Task: Search one way flight ticket for 4 adults, 1 infant in seat and 1 infant on lap in premium economy from Redding: Redding Municipal Airport to Sheridan: Sheridan County Airport on 8-6-2023. Choice of flights is JetBlue. Number of bags: 2 carry on bags and 1 checked bag. Price is upto 88000. Outbound departure time preference is 13:15.
Action: Mouse moved to (251, 326)
Screenshot: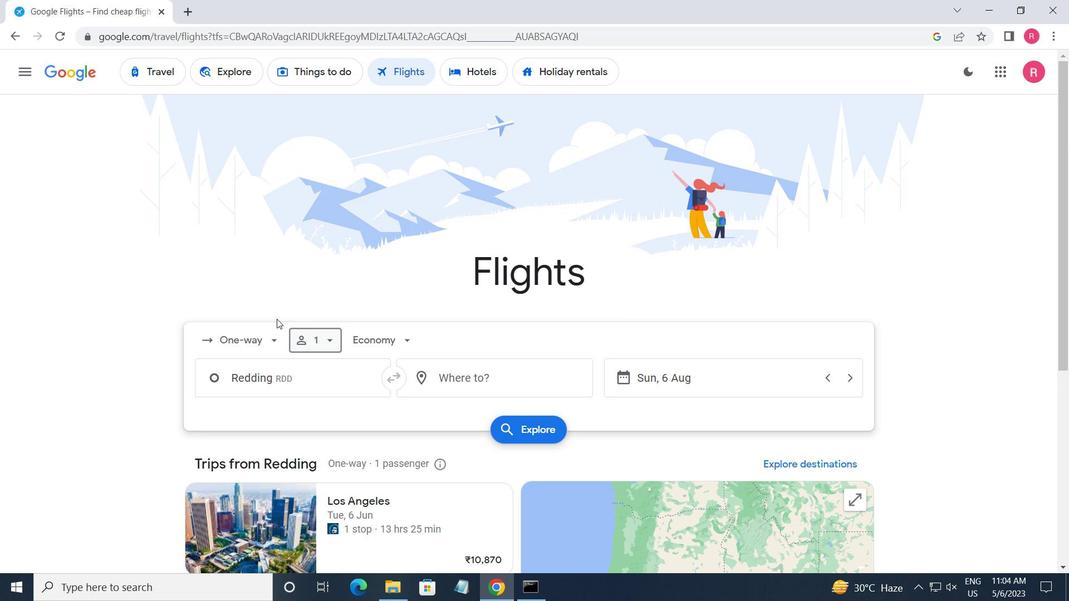 
Action: Mouse pressed left at (251, 326)
Screenshot: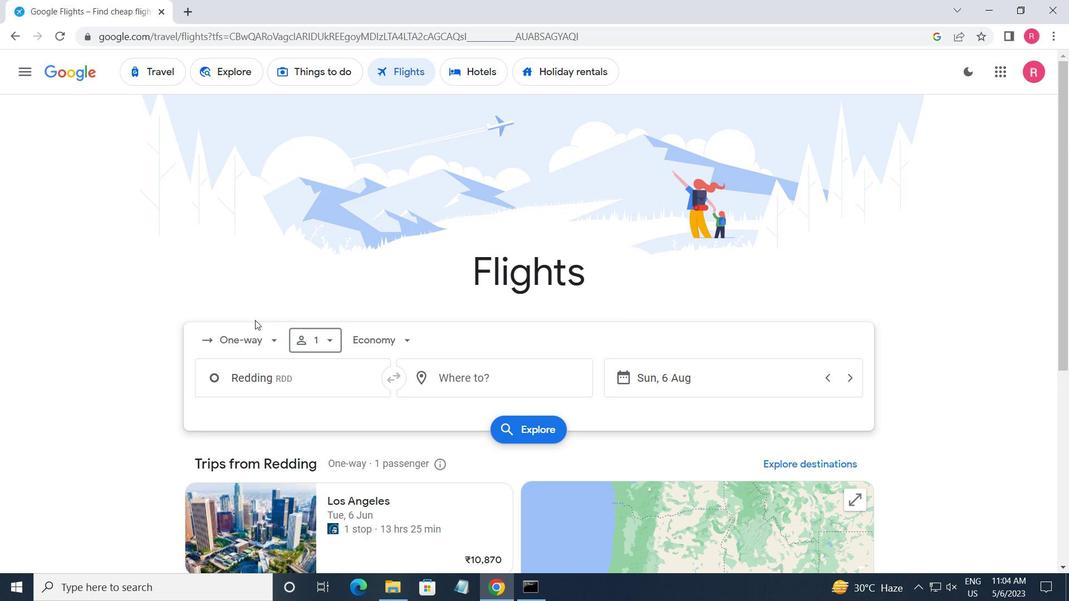 
Action: Mouse moved to (260, 412)
Screenshot: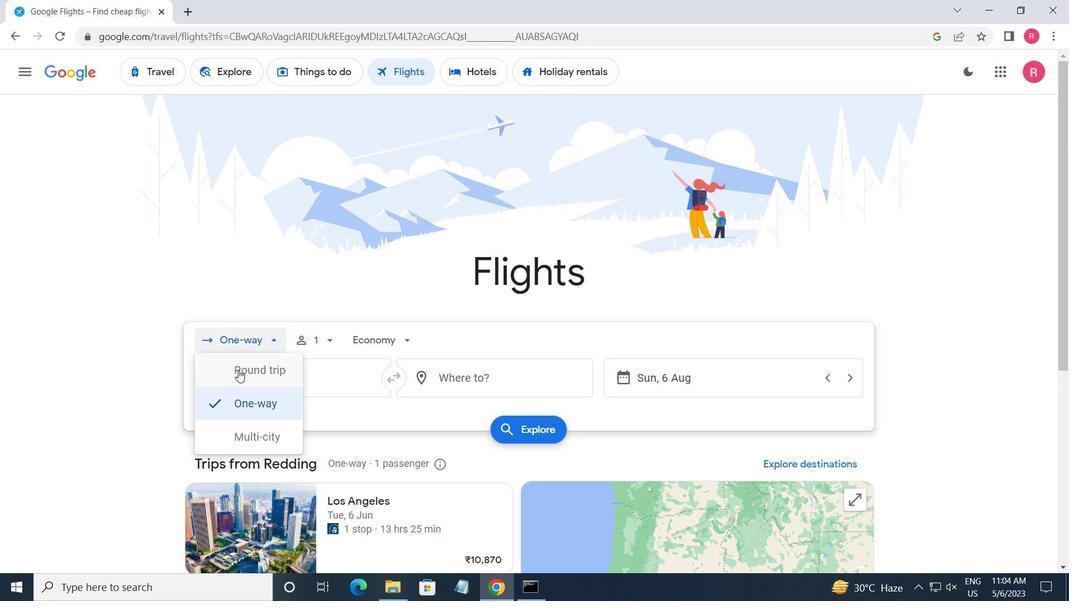 
Action: Mouse pressed left at (260, 412)
Screenshot: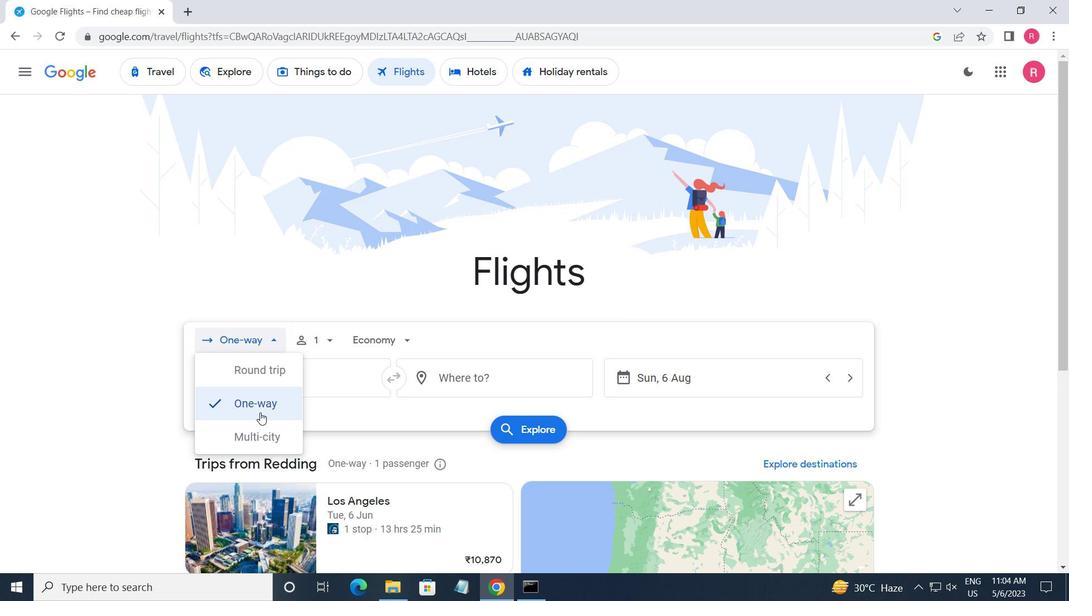 
Action: Mouse moved to (315, 347)
Screenshot: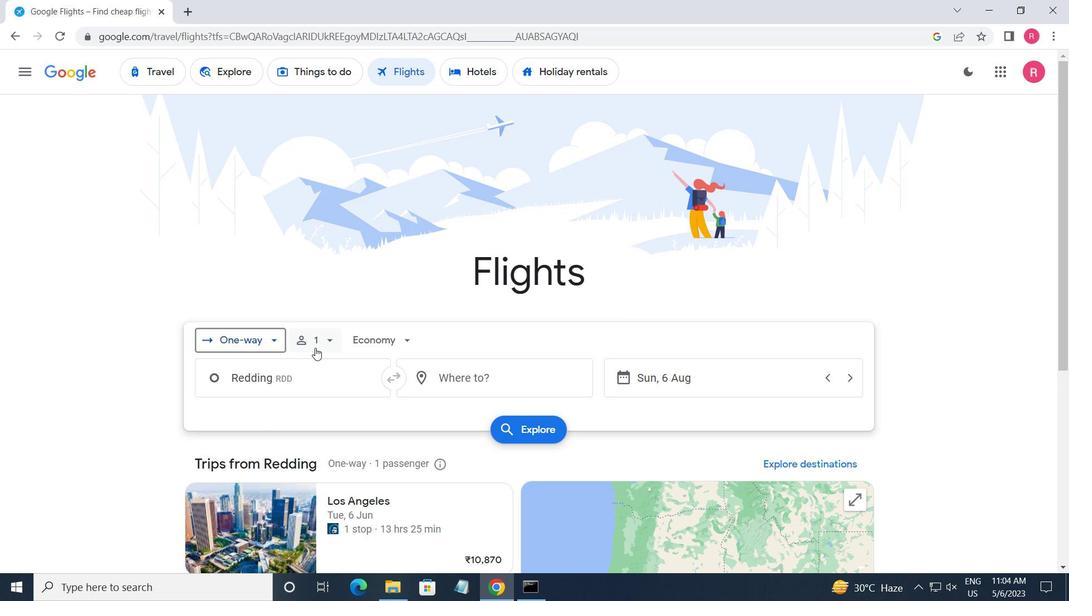 
Action: Mouse pressed left at (315, 347)
Screenshot: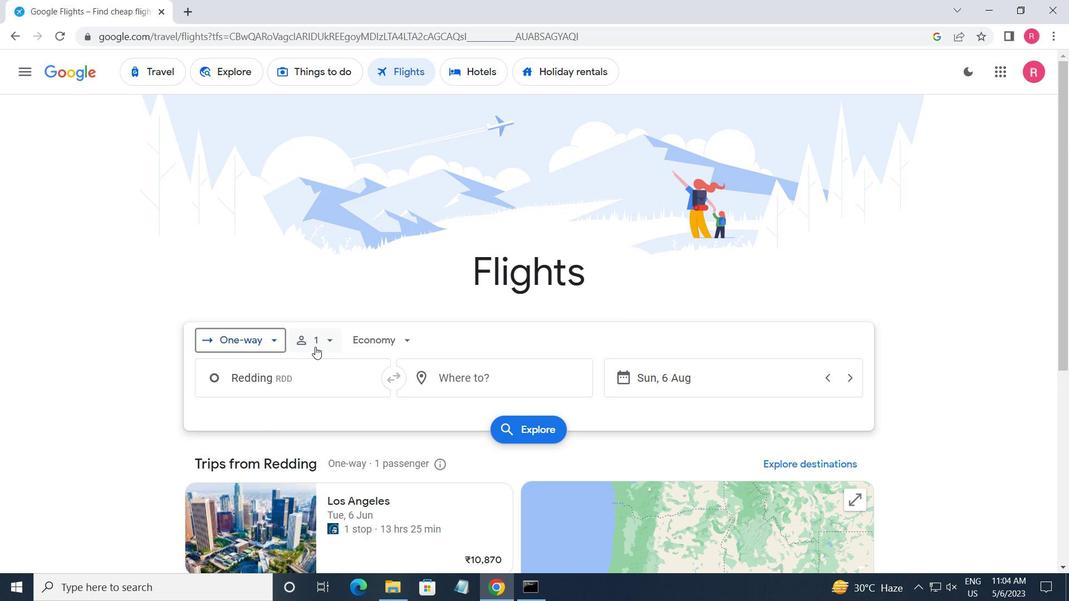 
Action: Mouse moved to (433, 385)
Screenshot: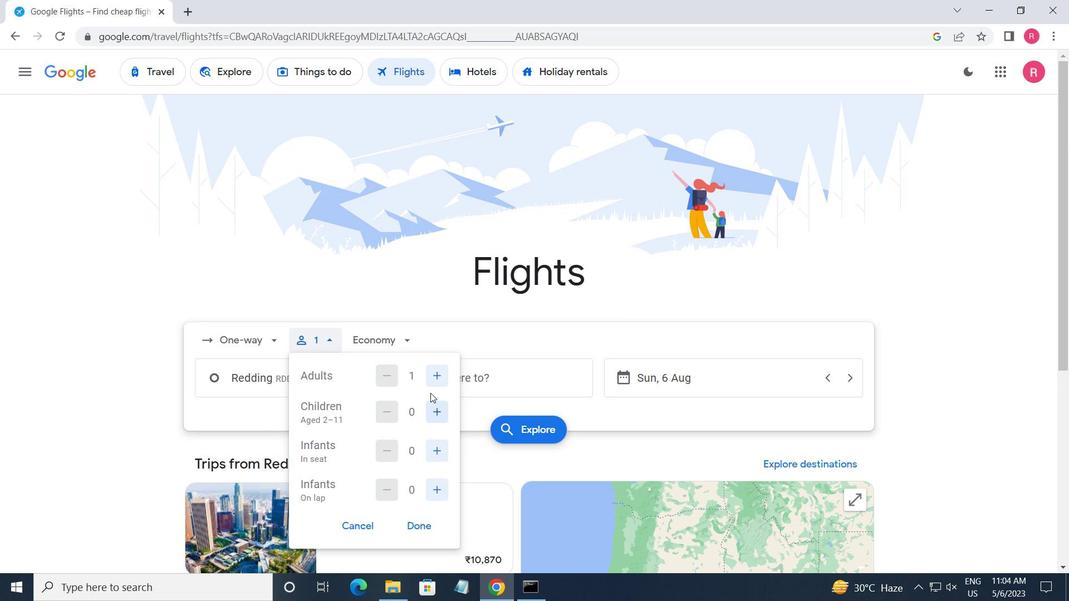 
Action: Mouse pressed left at (433, 385)
Screenshot: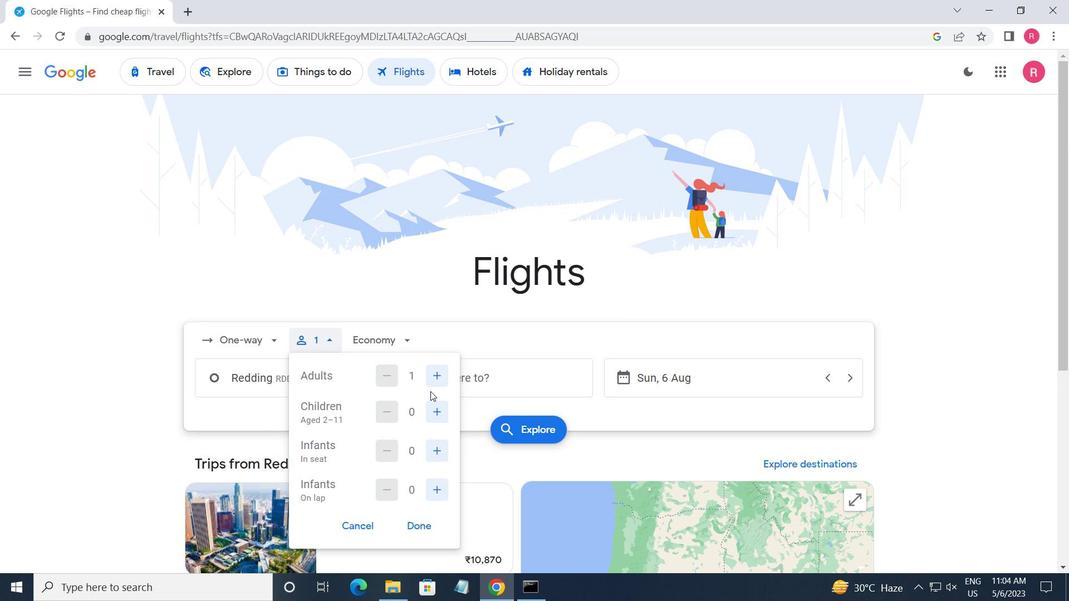
Action: Mouse pressed left at (433, 385)
Screenshot: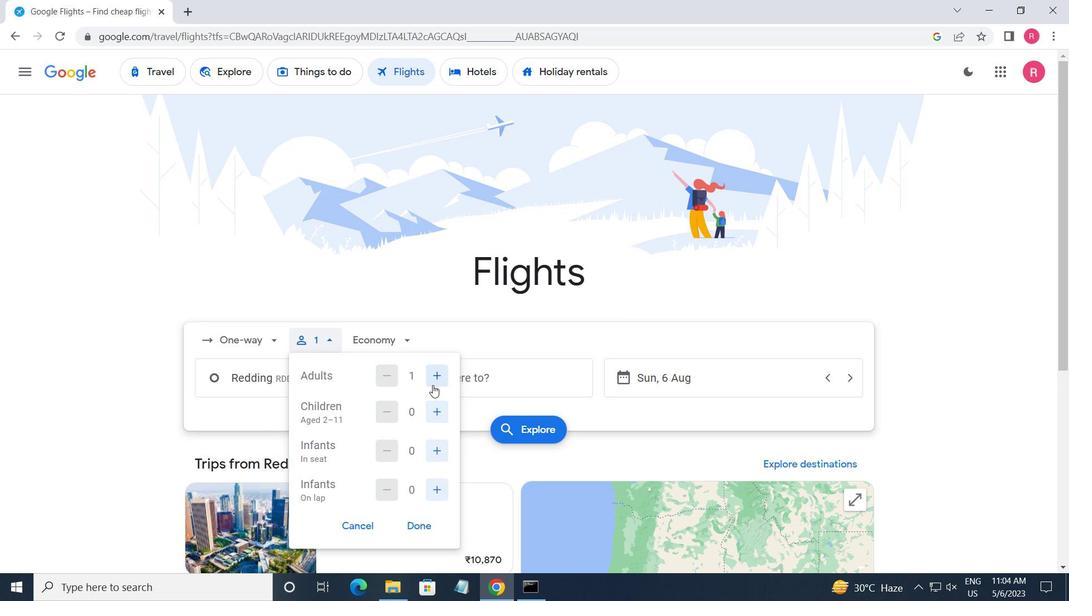 
Action: Mouse pressed left at (433, 385)
Screenshot: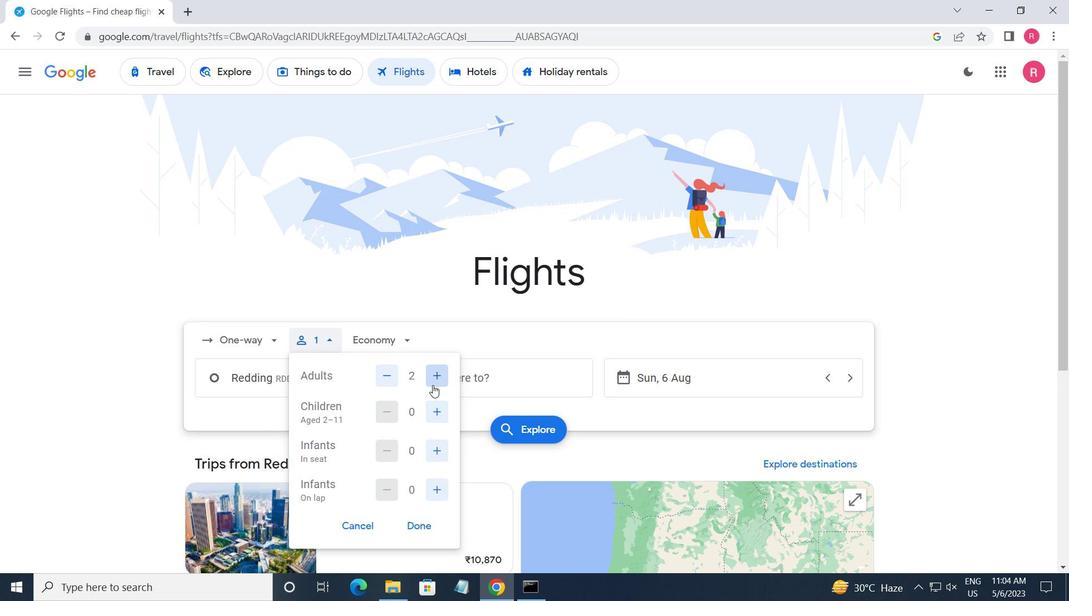 
Action: Mouse moved to (435, 406)
Screenshot: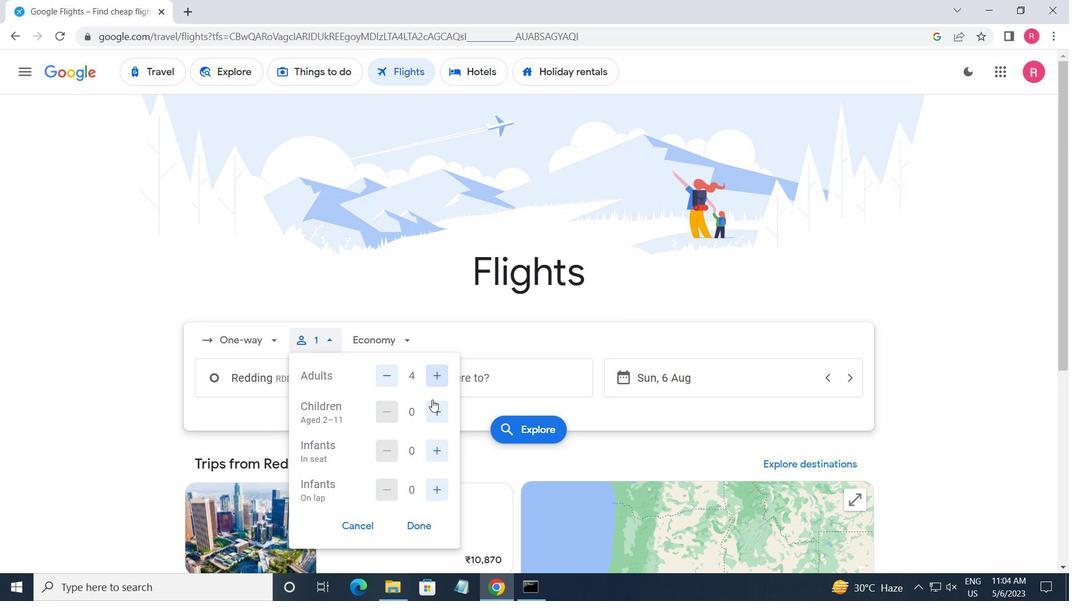 
Action: Mouse pressed left at (435, 406)
Screenshot: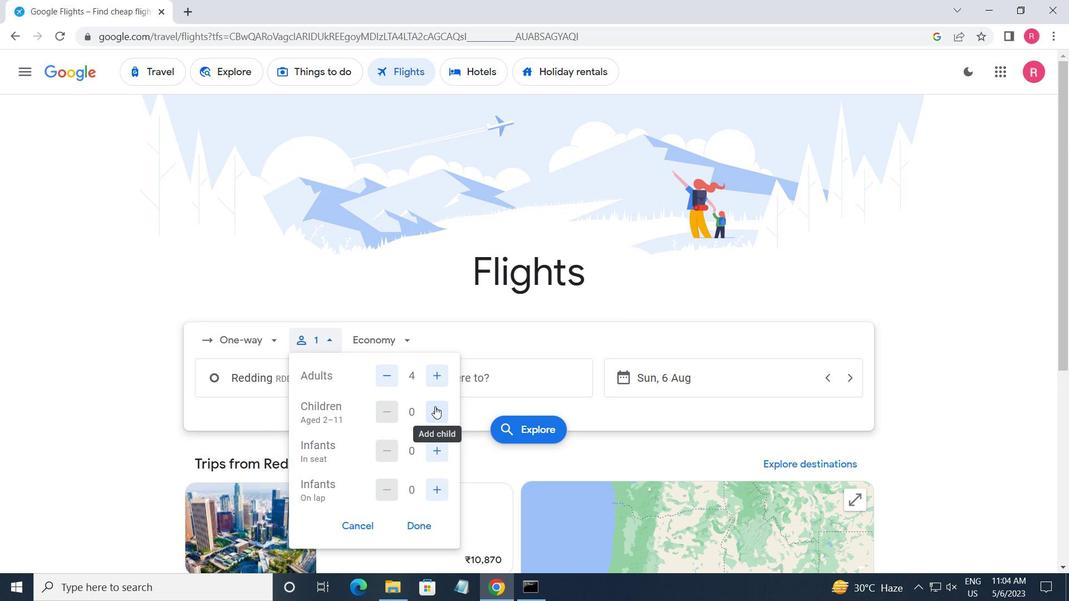 
Action: Mouse moved to (442, 446)
Screenshot: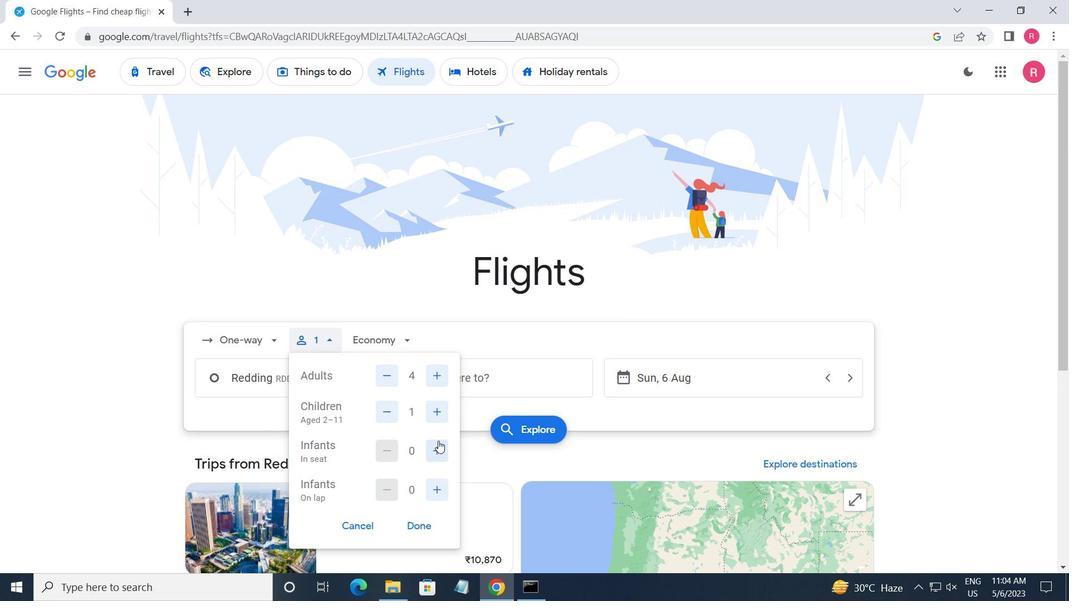 
Action: Mouse pressed left at (442, 446)
Screenshot: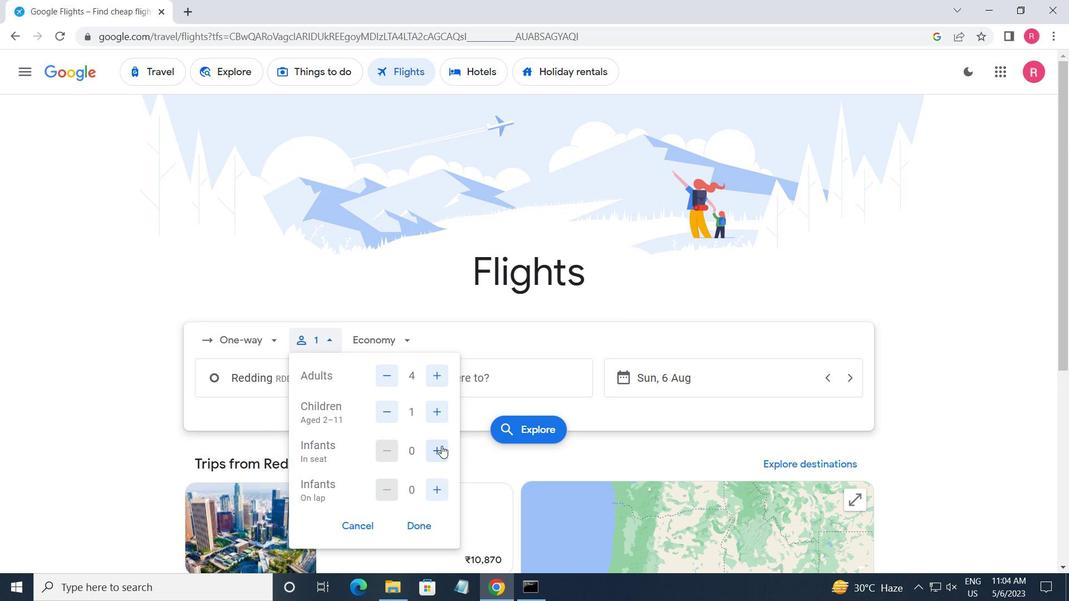 
Action: Mouse moved to (419, 525)
Screenshot: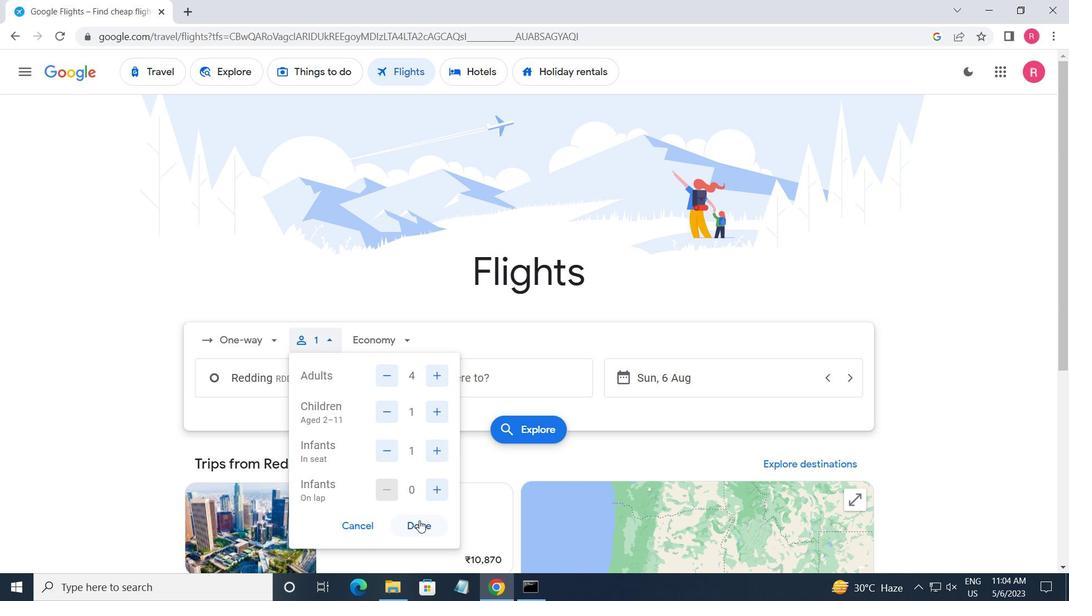 
Action: Mouse pressed left at (419, 525)
Screenshot: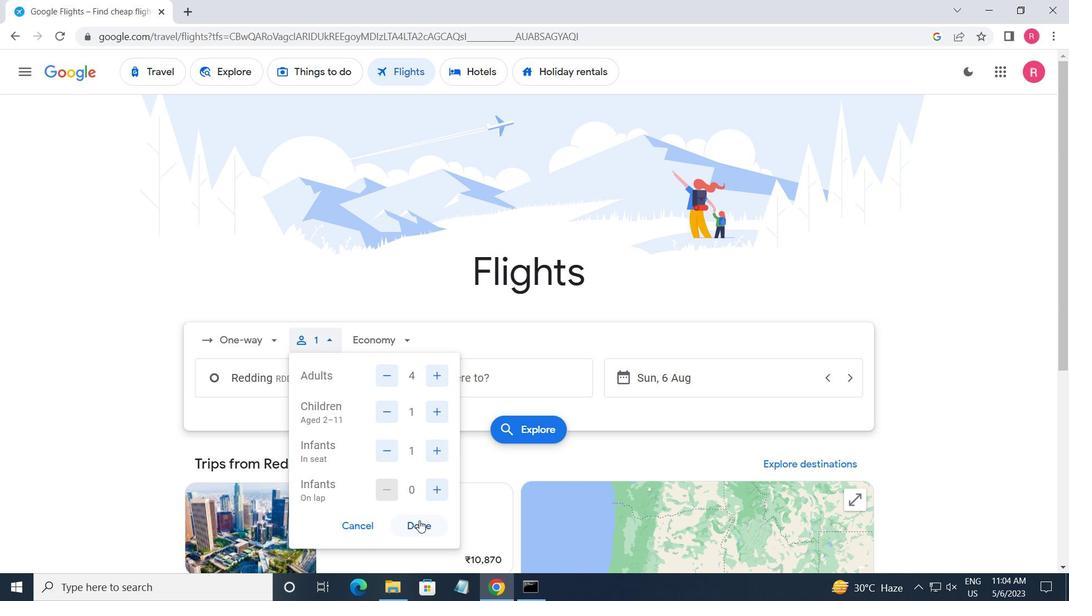 
Action: Mouse moved to (368, 336)
Screenshot: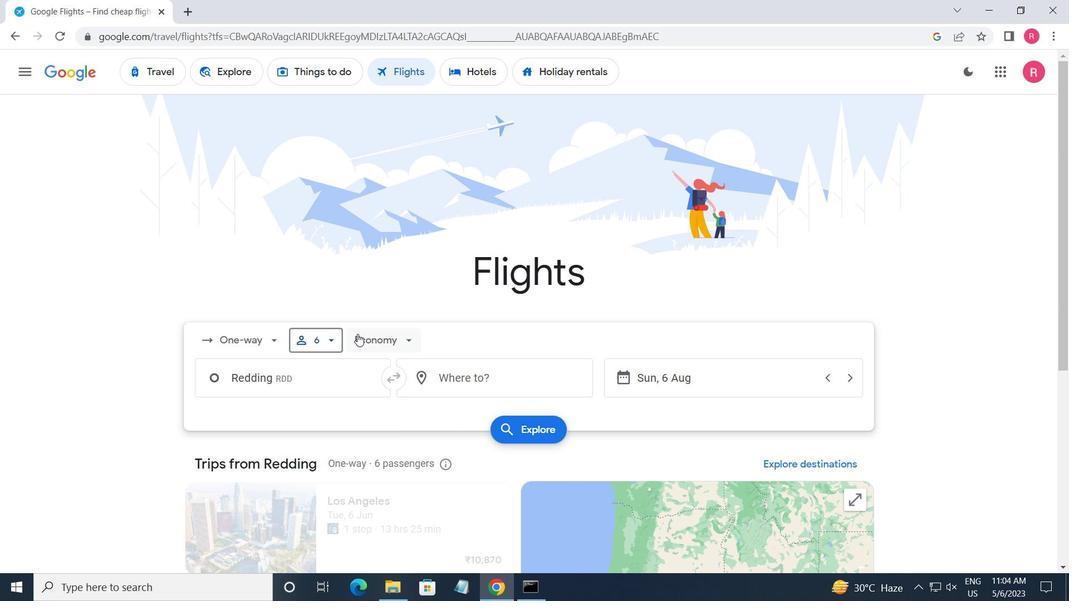 
Action: Mouse pressed left at (368, 336)
Screenshot: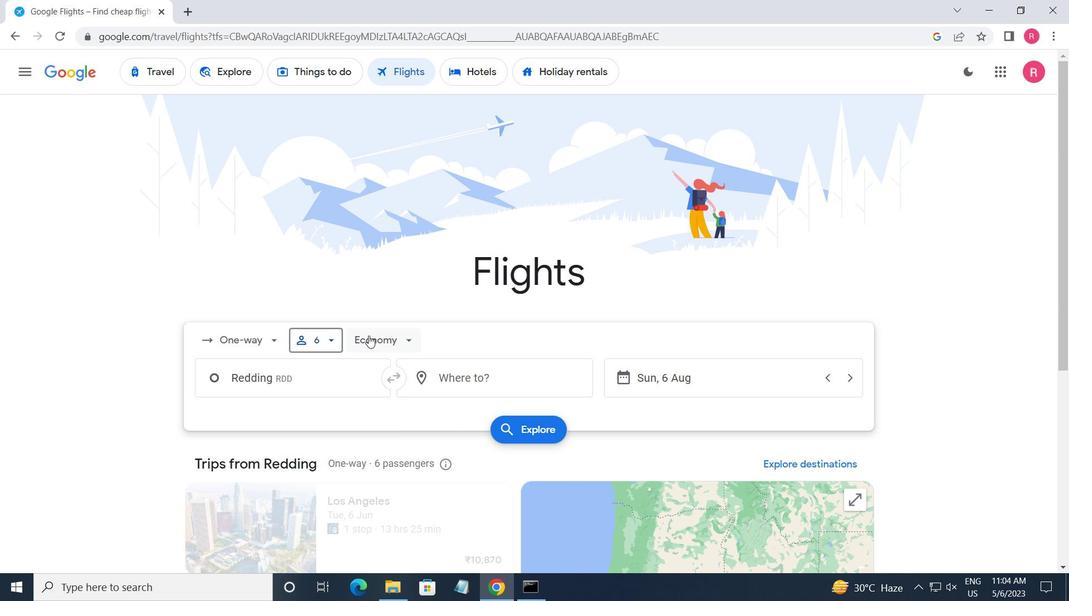 
Action: Mouse moved to (402, 396)
Screenshot: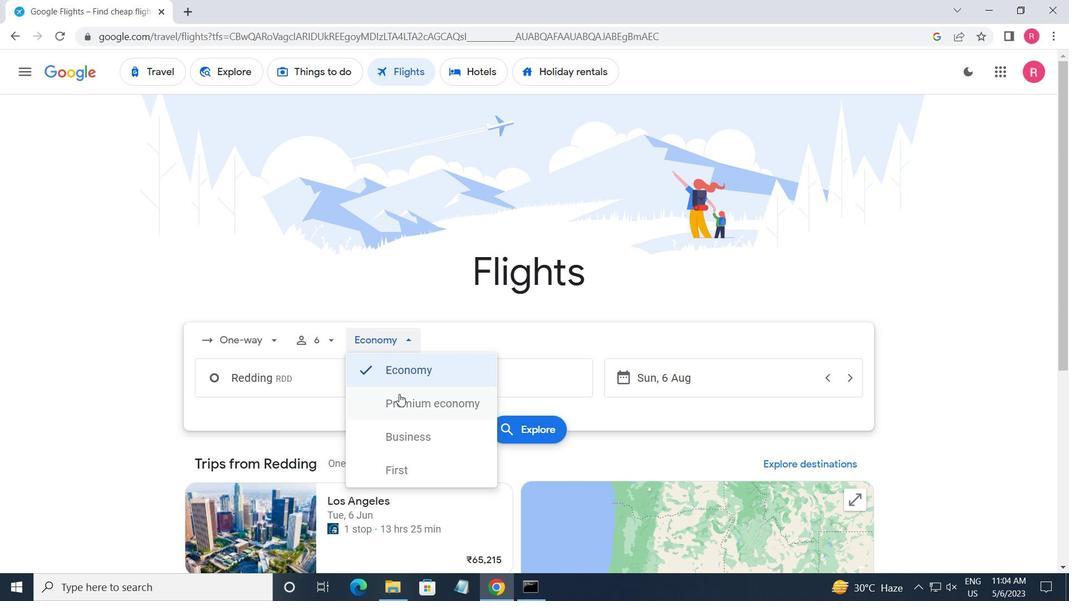 
Action: Mouse pressed left at (402, 396)
Screenshot: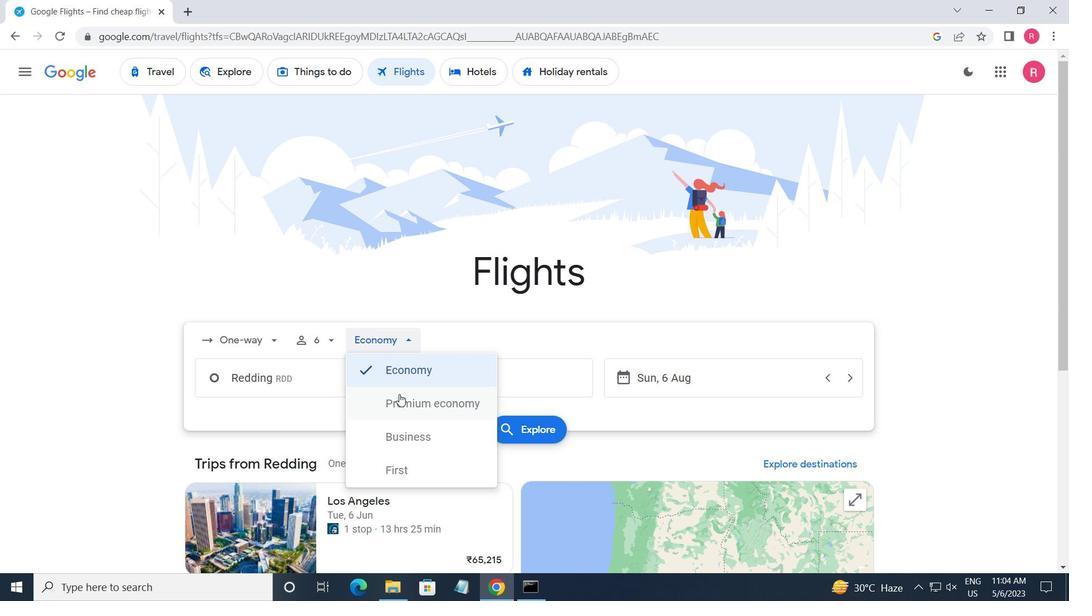 
Action: Mouse moved to (335, 392)
Screenshot: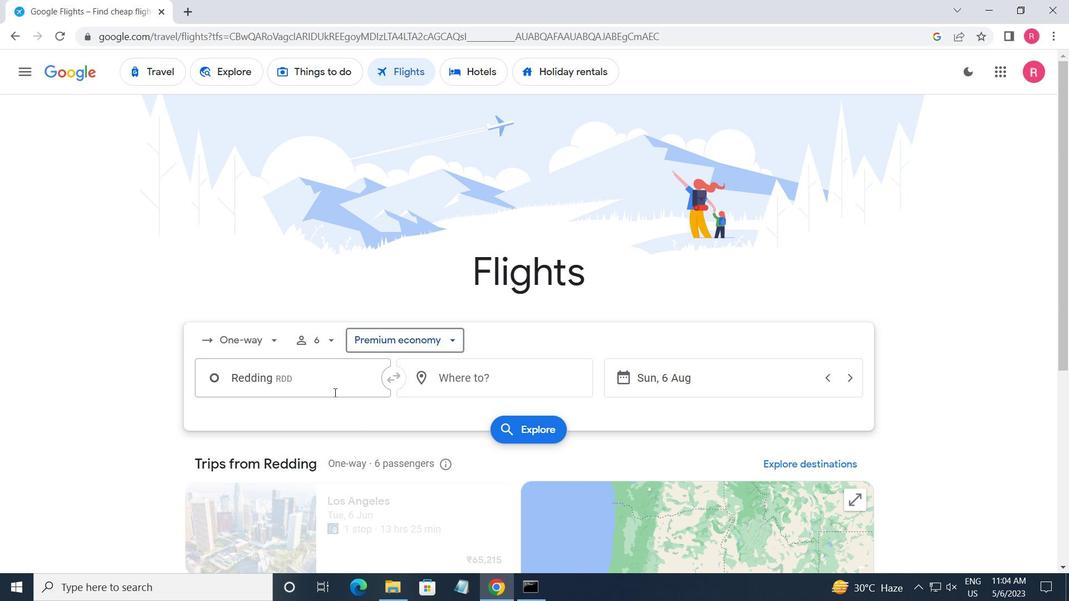 
Action: Mouse pressed left at (335, 392)
Screenshot: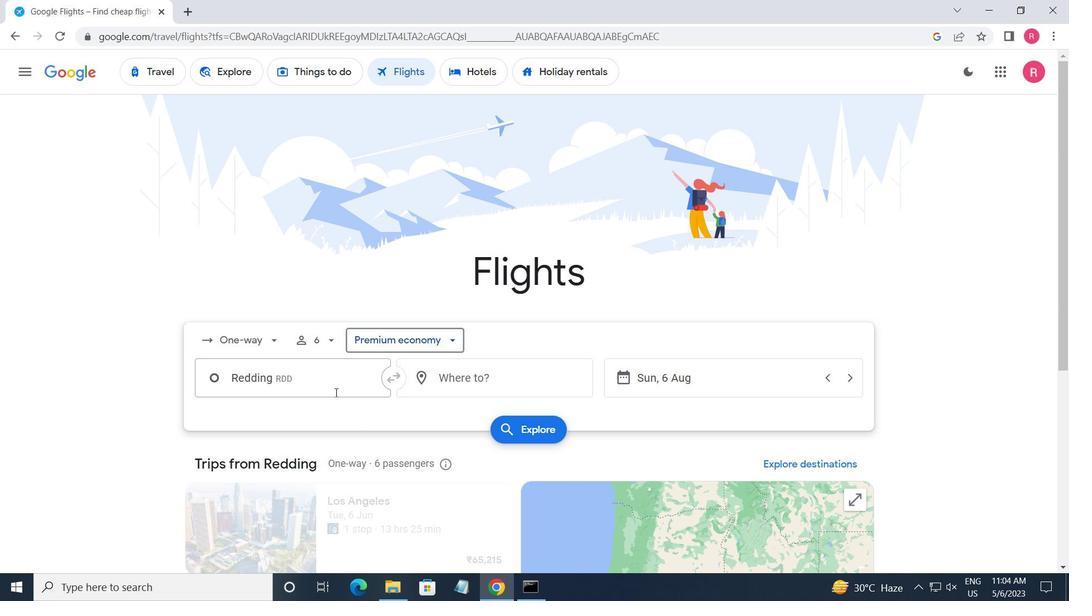 
Action: Key pressed <Key.shift>REDDING
Screenshot: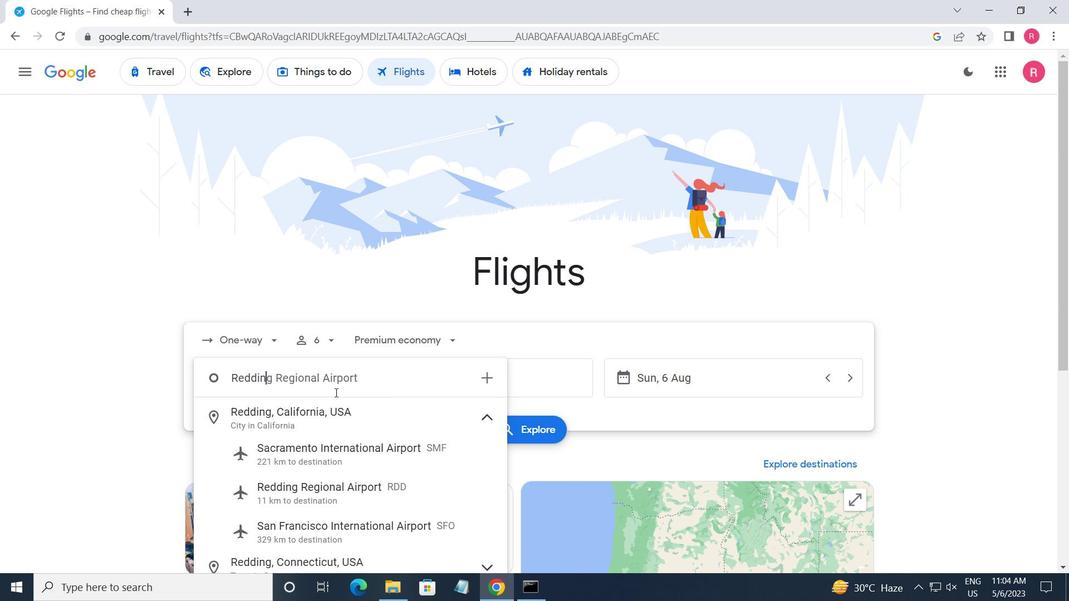 
Action: Mouse moved to (344, 507)
Screenshot: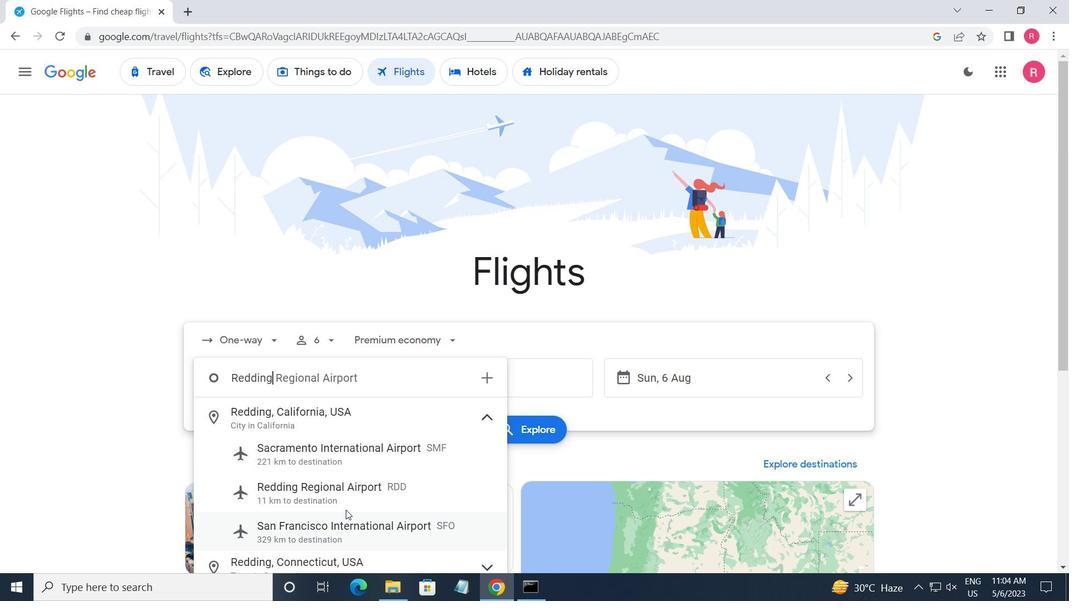 
Action: Mouse pressed left at (344, 507)
Screenshot: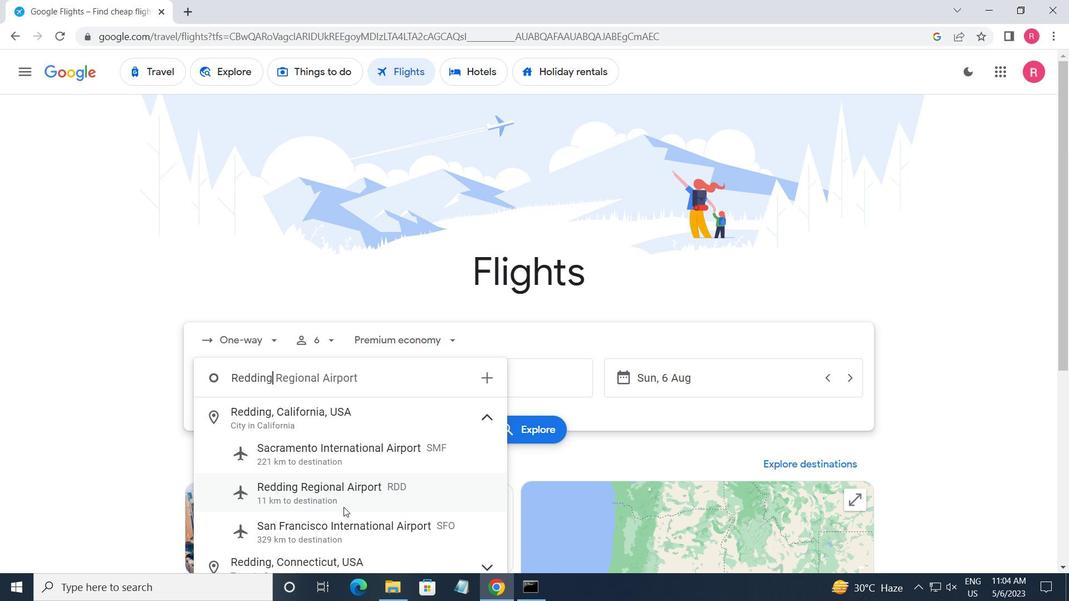 
Action: Mouse moved to (494, 387)
Screenshot: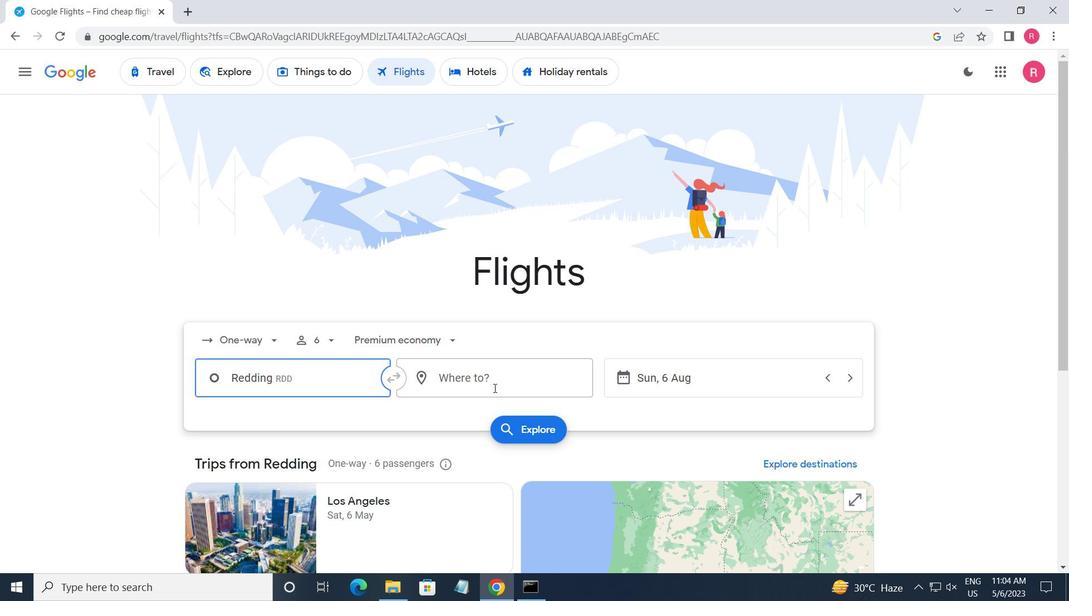 
Action: Mouse pressed left at (494, 387)
Screenshot: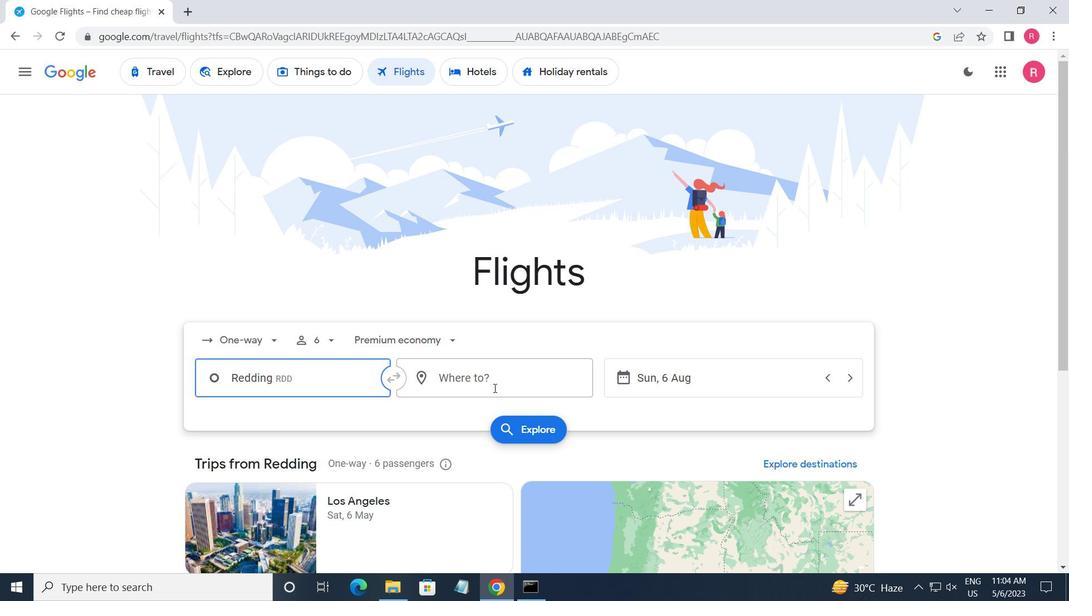 
Action: Key pressed <Key.shift>SHERIDAN
Screenshot: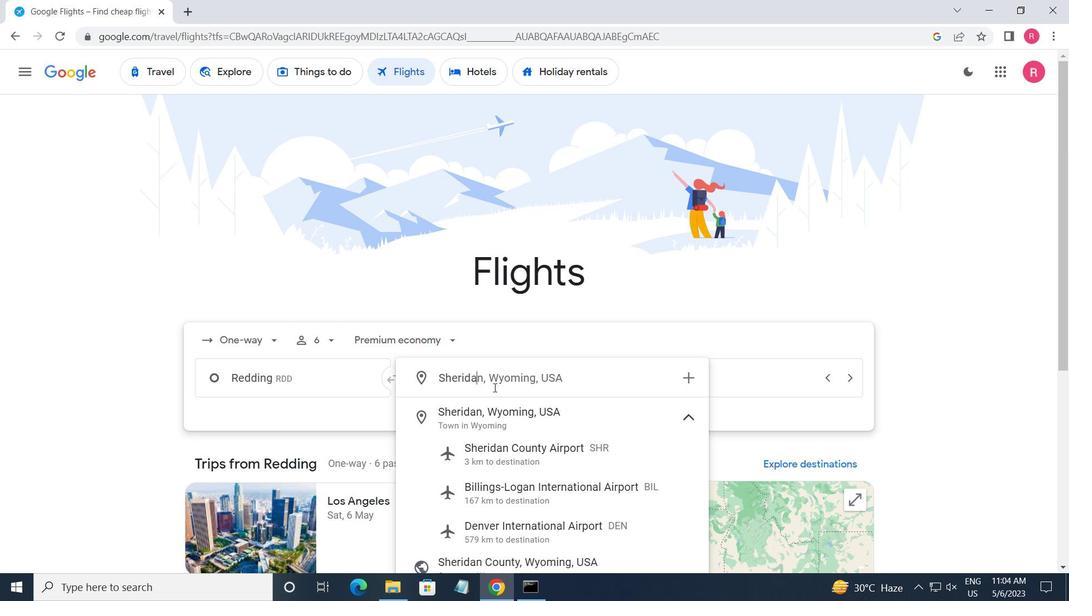 
Action: Mouse moved to (528, 450)
Screenshot: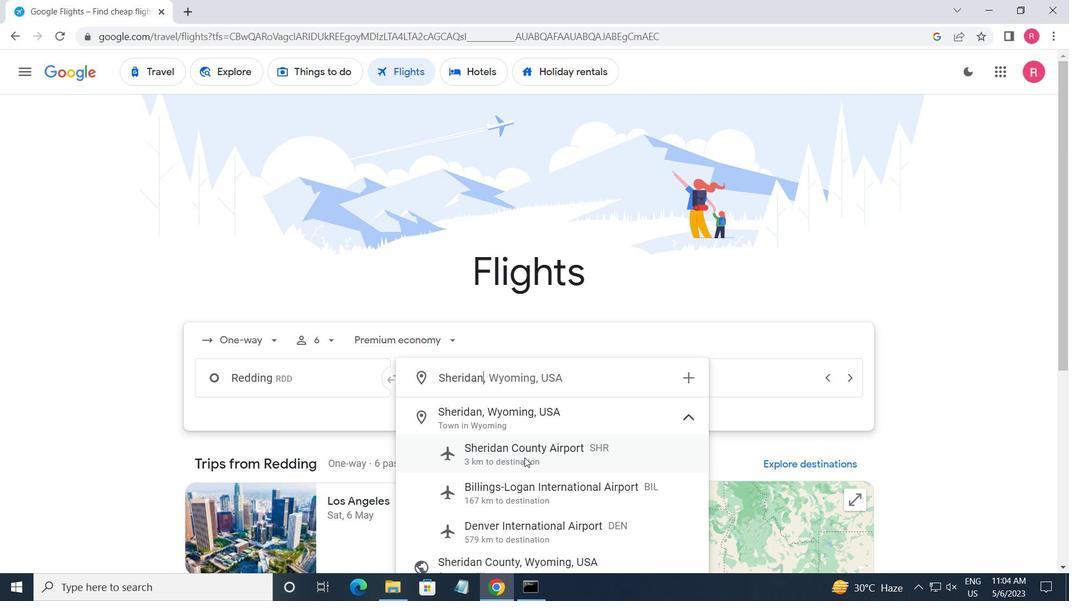 
Action: Mouse pressed left at (528, 450)
Screenshot: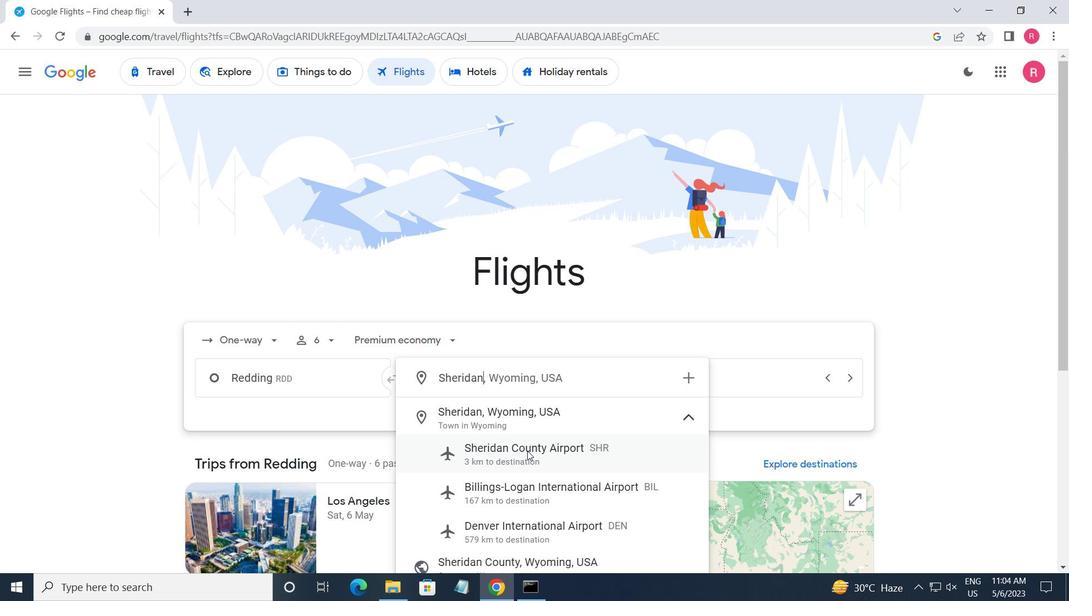 
Action: Mouse moved to (697, 377)
Screenshot: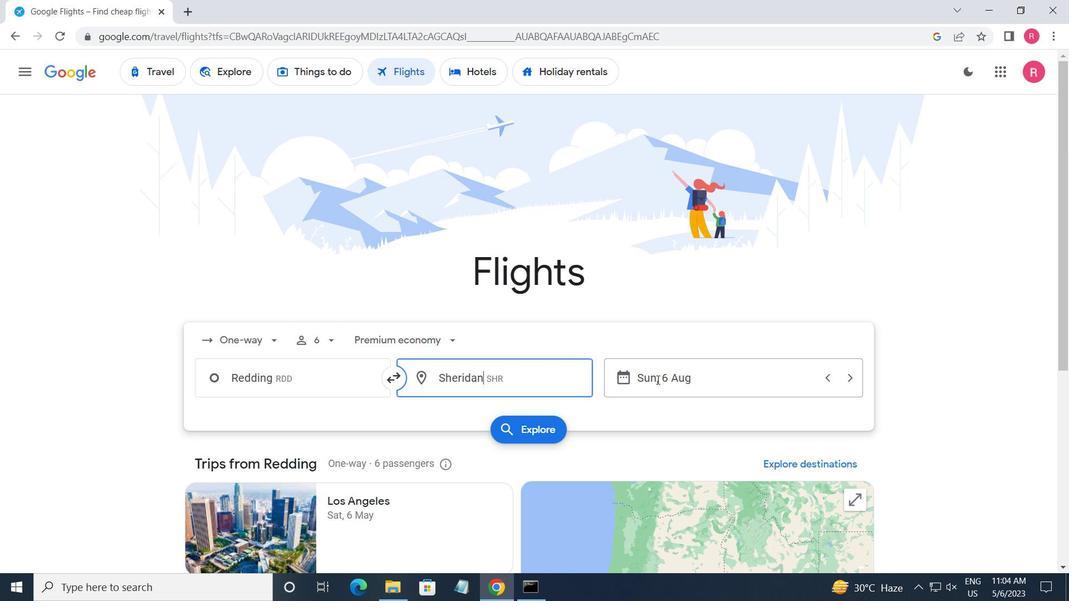 
Action: Mouse pressed left at (697, 377)
Screenshot: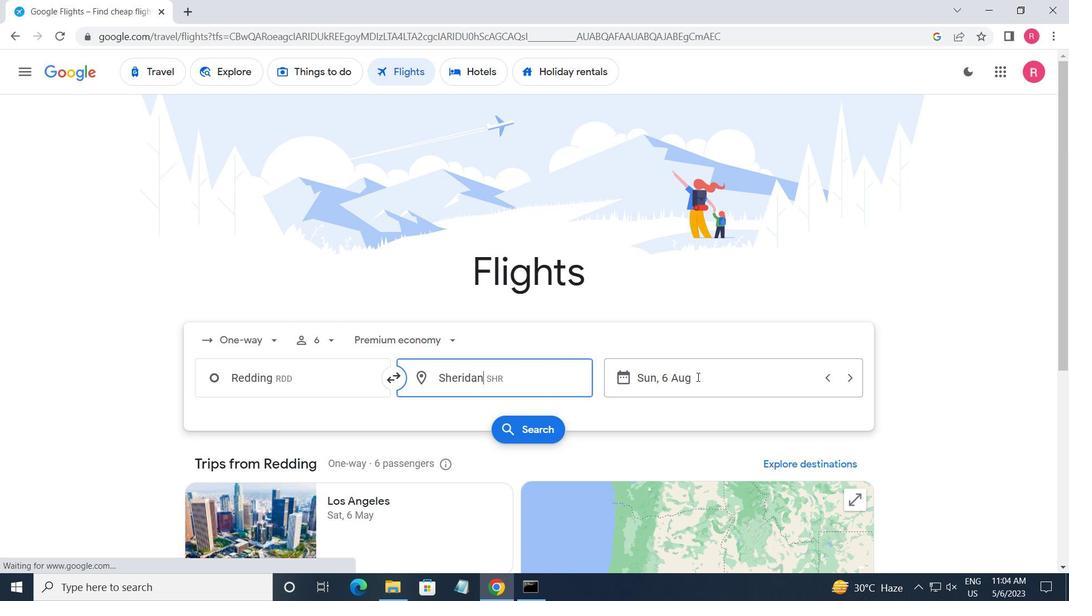 
Action: Mouse moved to (370, 360)
Screenshot: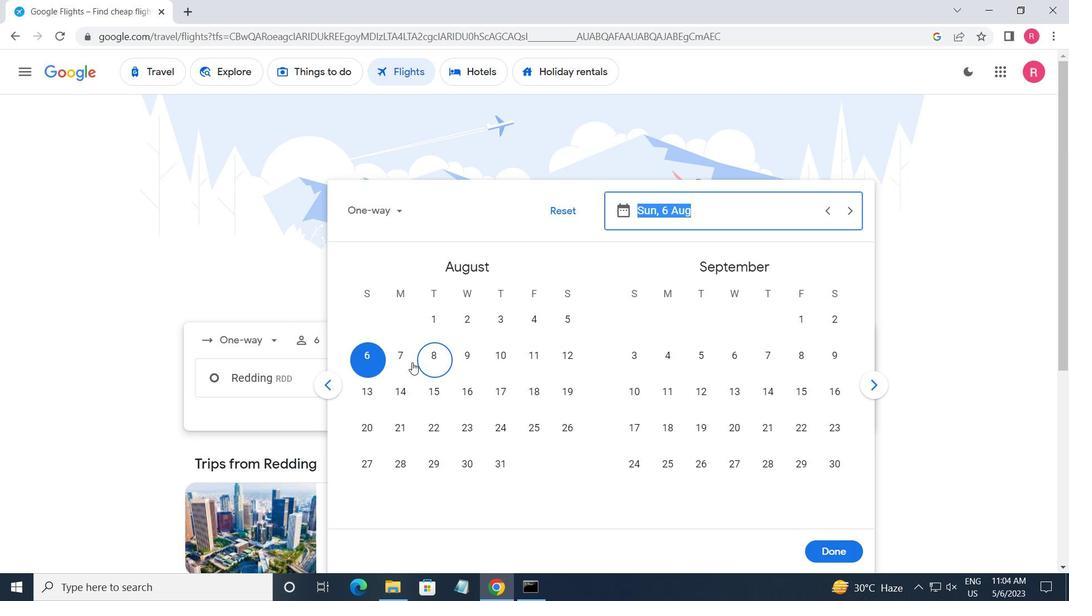 
Action: Mouse pressed left at (370, 360)
Screenshot: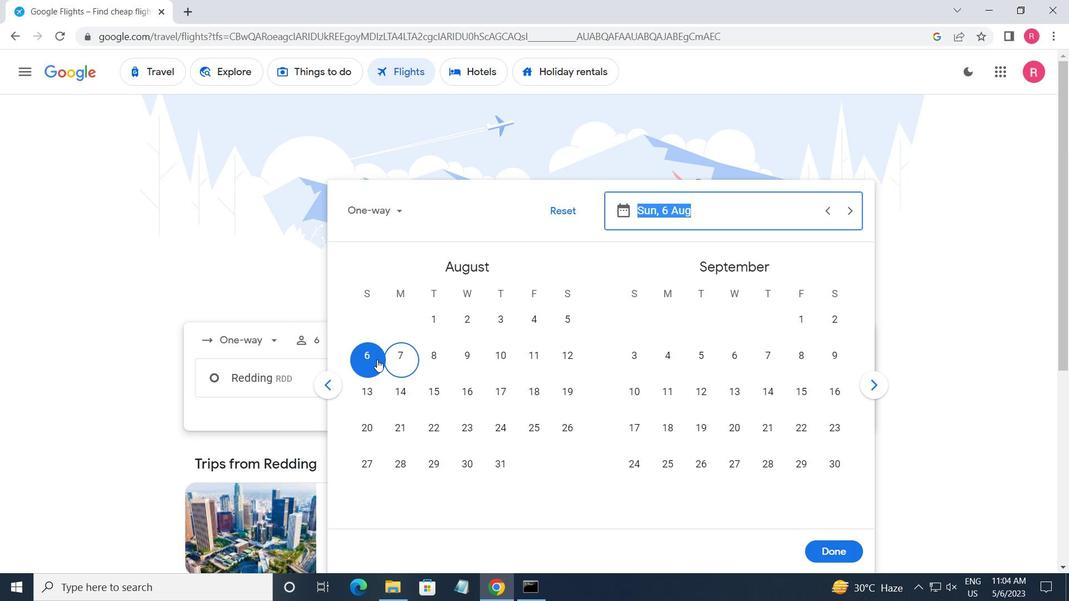 
Action: Mouse moved to (825, 551)
Screenshot: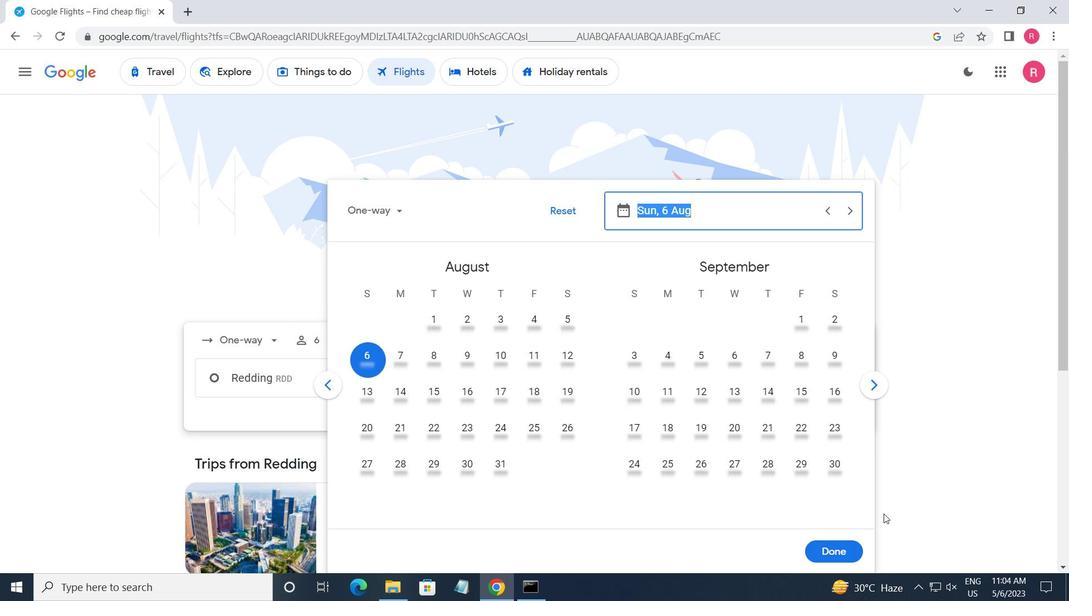 
Action: Mouse pressed left at (825, 551)
Screenshot: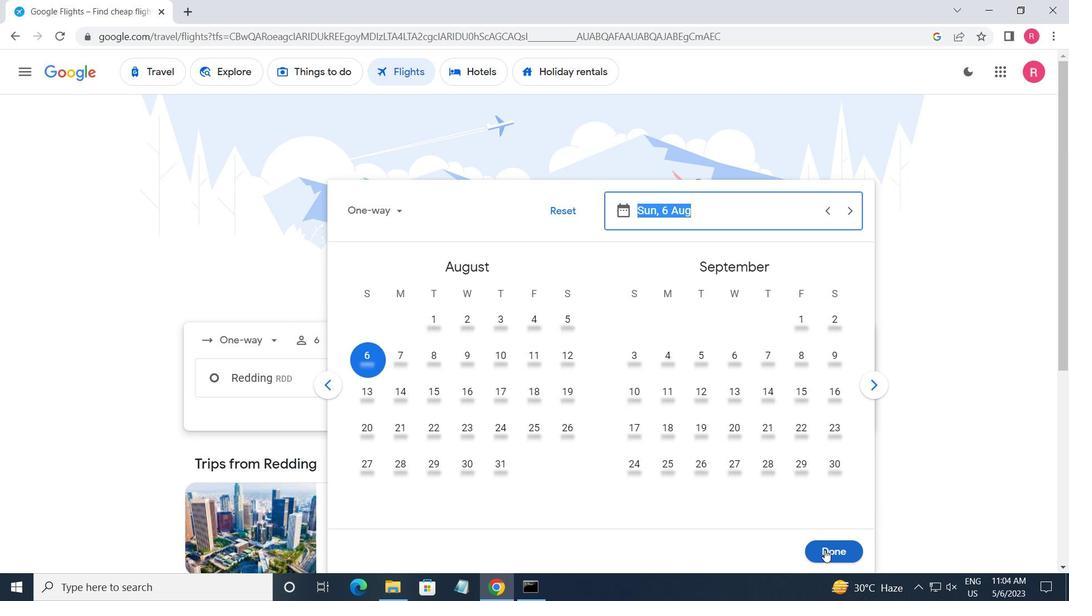 
Action: Mouse moved to (514, 429)
Screenshot: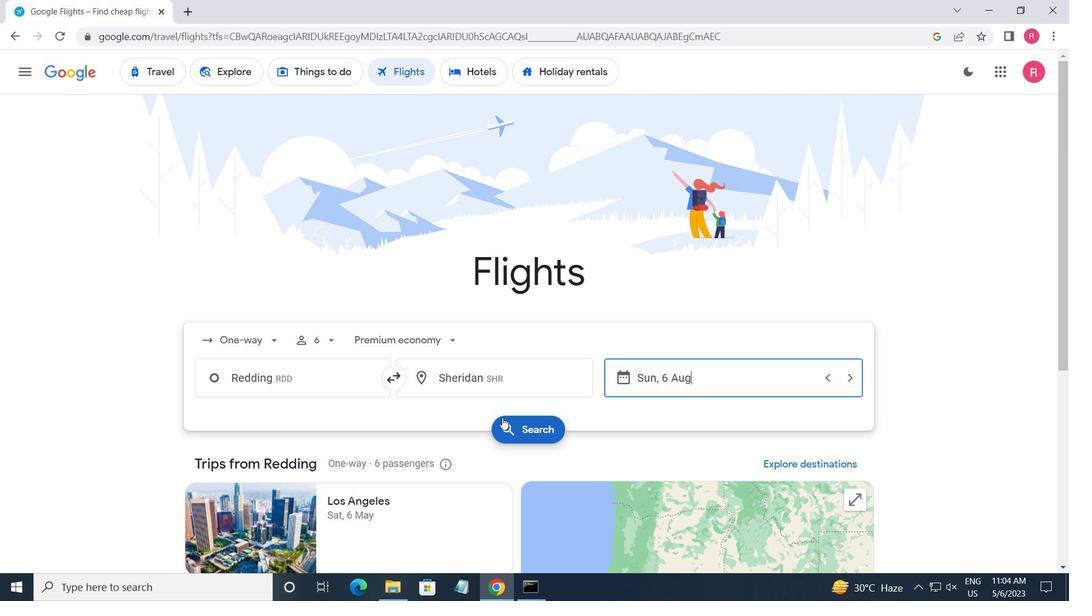
Action: Mouse pressed left at (514, 429)
Screenshot: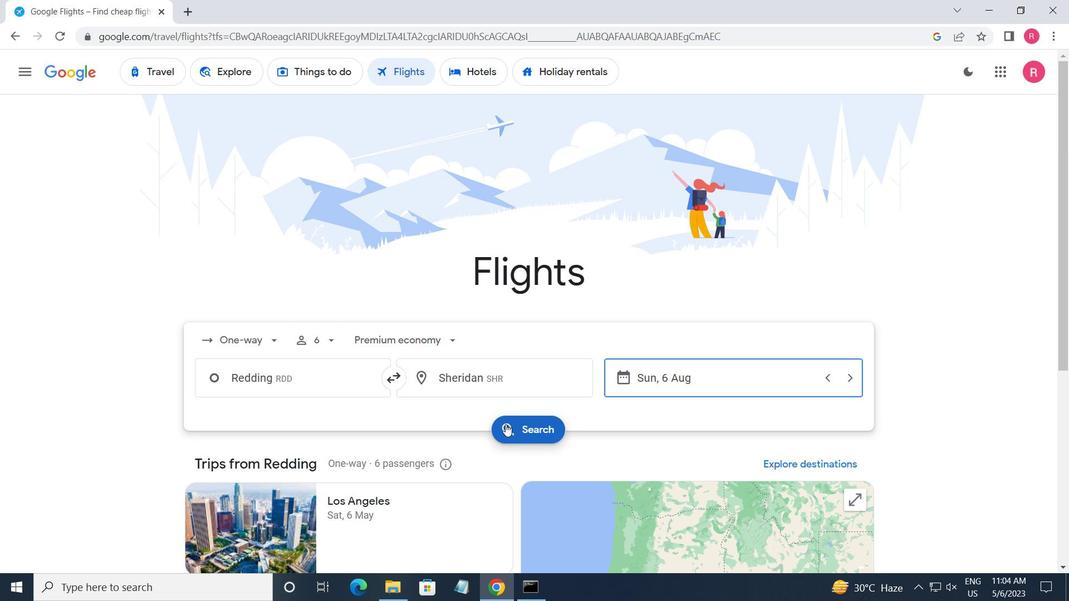 
Action: Mouse moved to (180, 211)
Screenshot: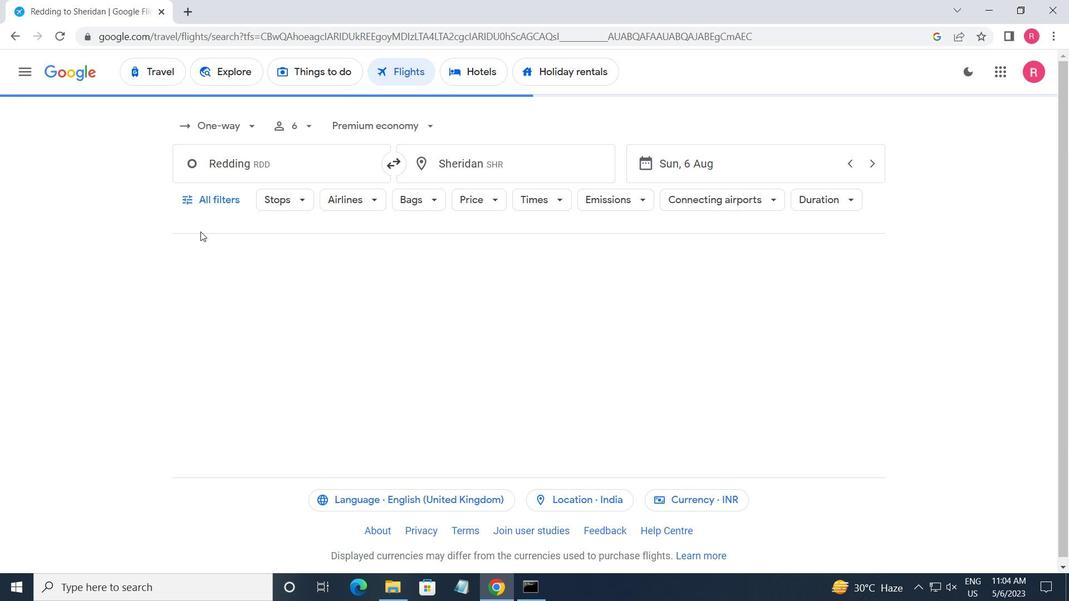 
Action: Mouse pressed left at (180, 211)
Screenshot: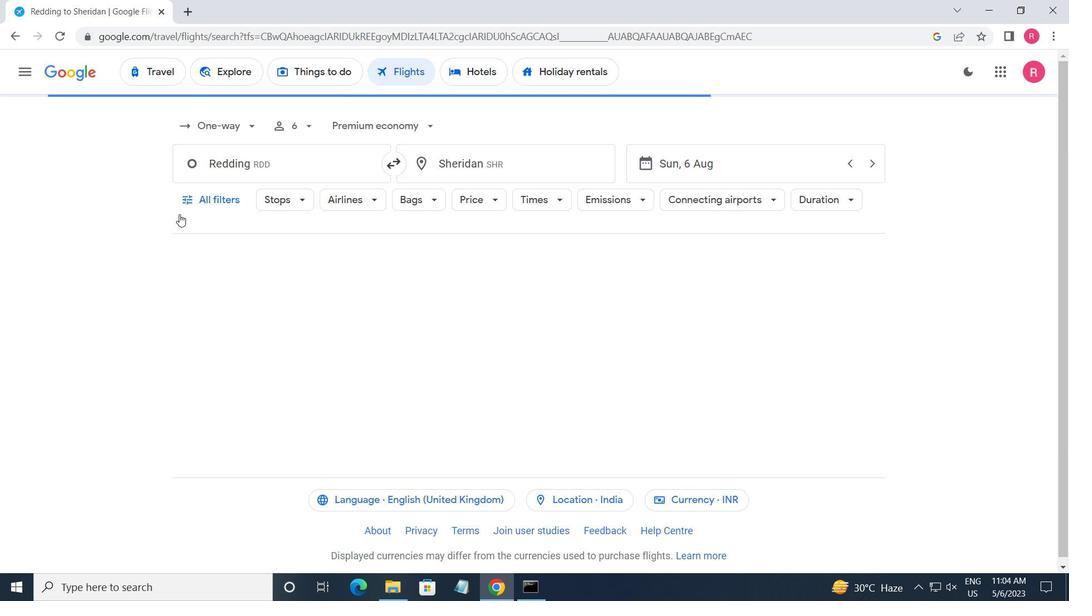 
Action: Mouse moved to (278, 363)
Screenshot: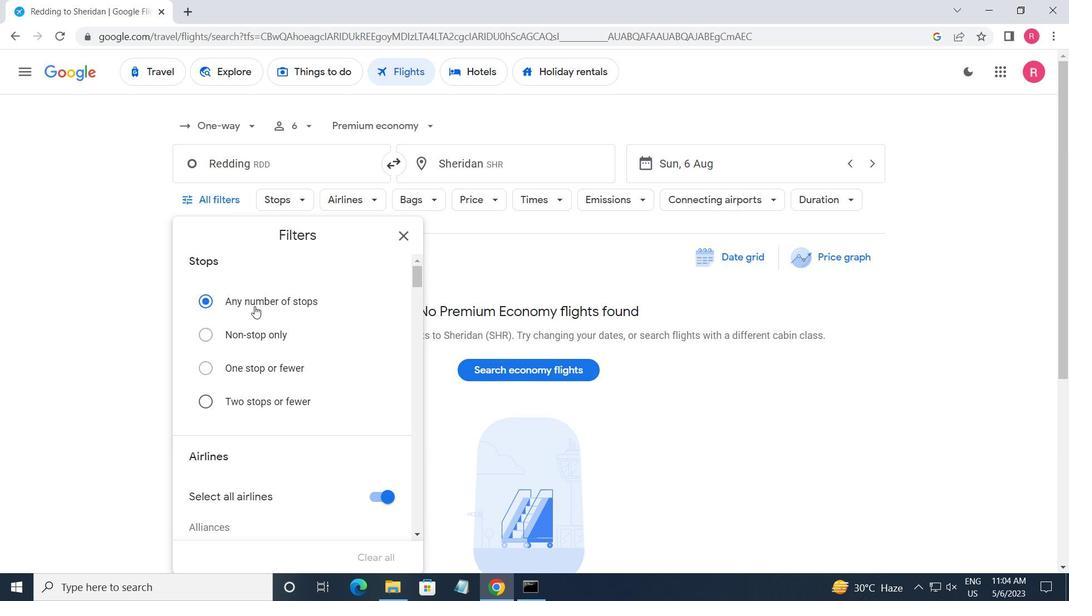 
Action: Mouse scrolled (278, 362) with delta (0, 0)
Screenshot: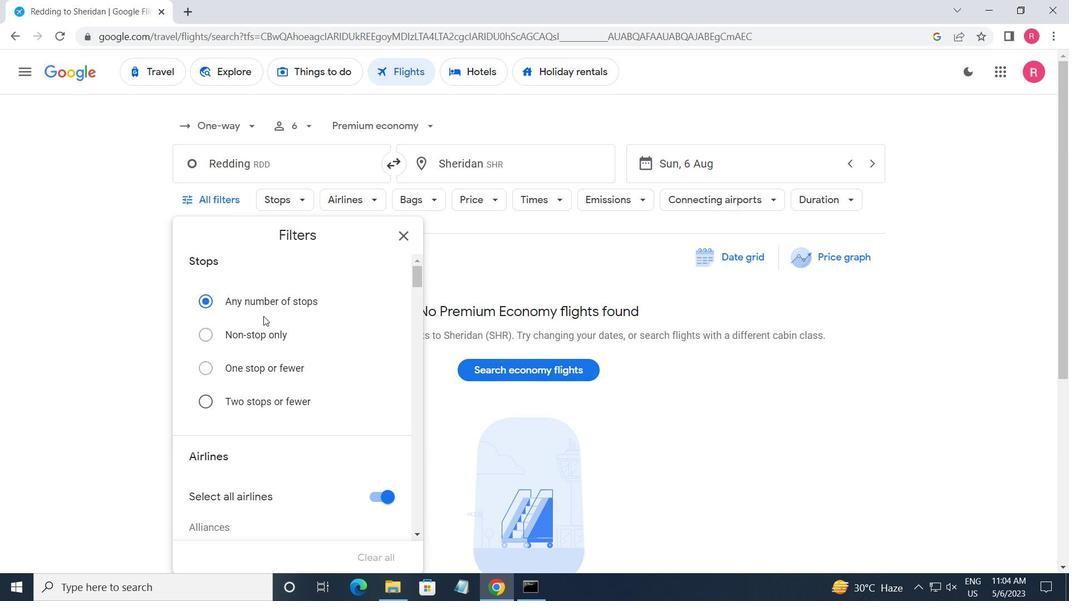 
Action: Mouse scrolled (278, 362) with delta (0, 0)
Screenshot: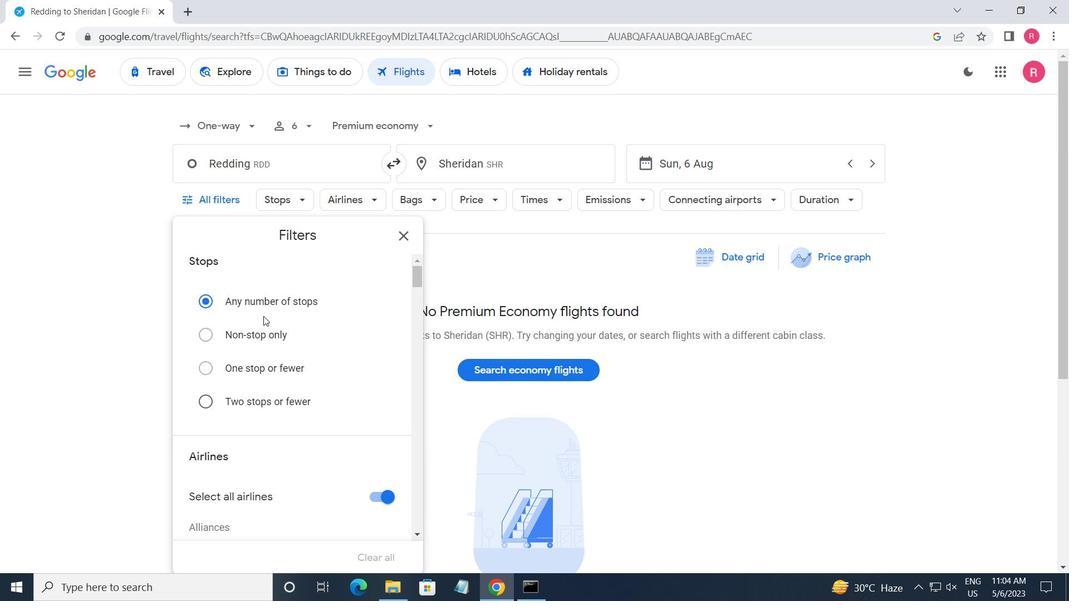 
Action: Mouse scrolled (278, 362) with delta (0, 0)
Screenshot: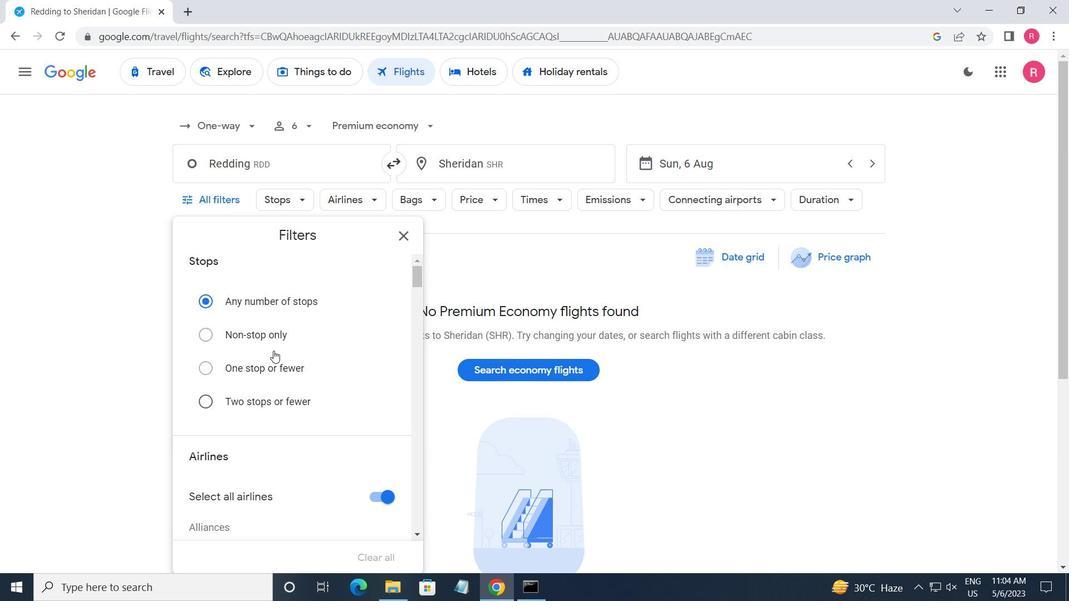 
Action: Mouse moved to (278, 363)
Screenshot: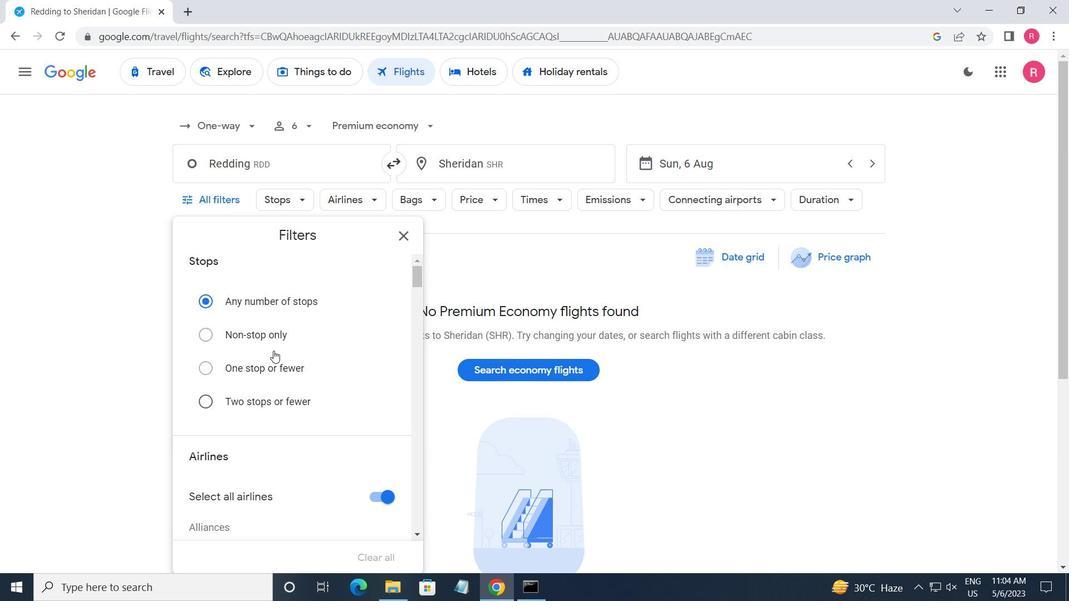 
Action: Mouse scrolled (278, 363) with delta (0, 0)
Screenshot: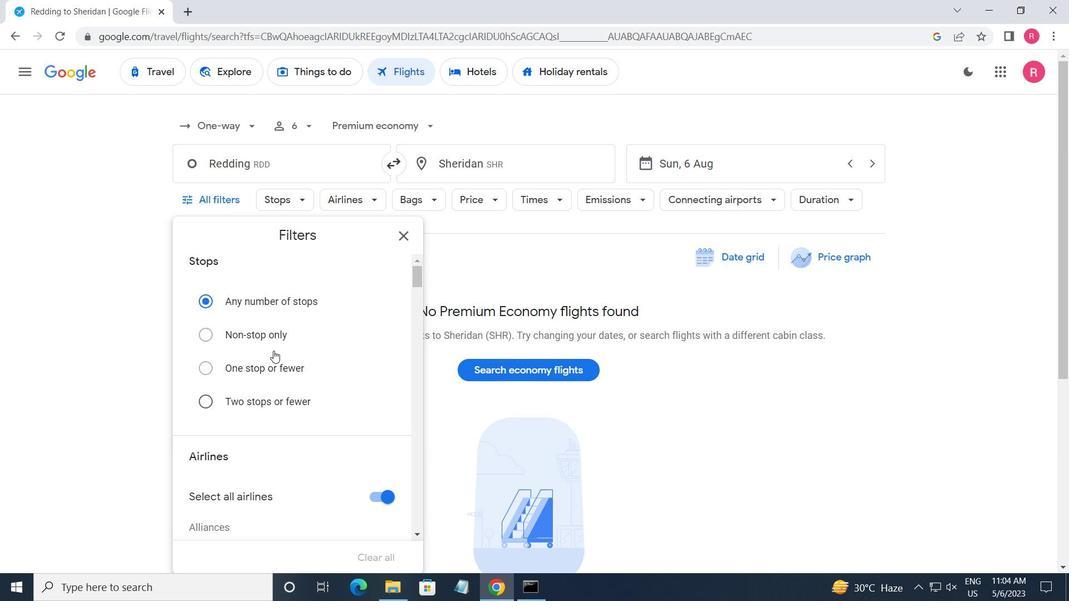 
Action: Mouse moved to (277, 363)
Screenshot: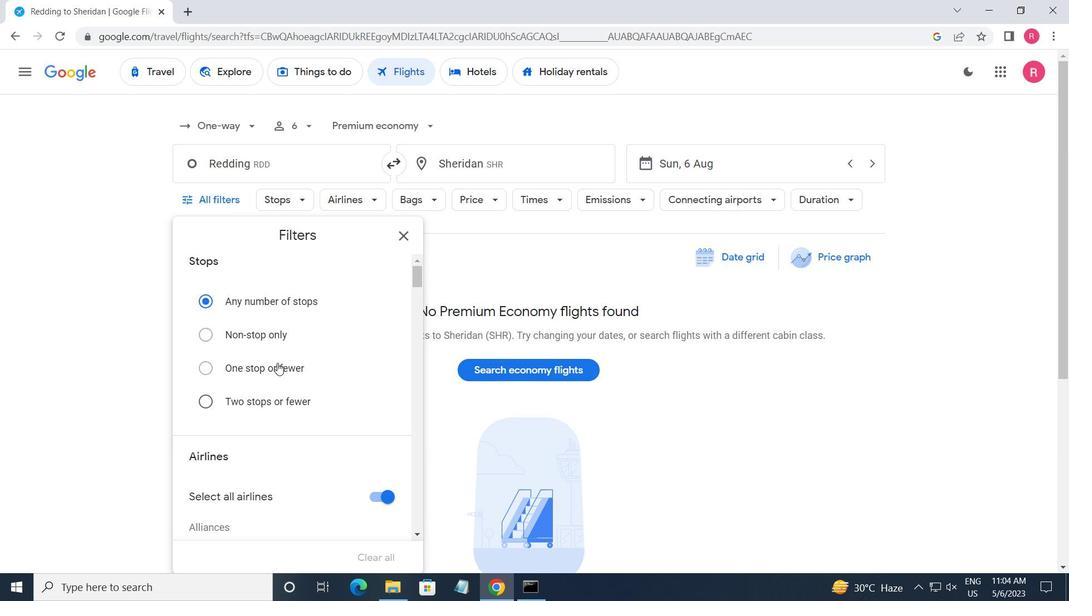 
Action: Mouse scrolled (277, 363) with delta (0, 0)
Screenshot: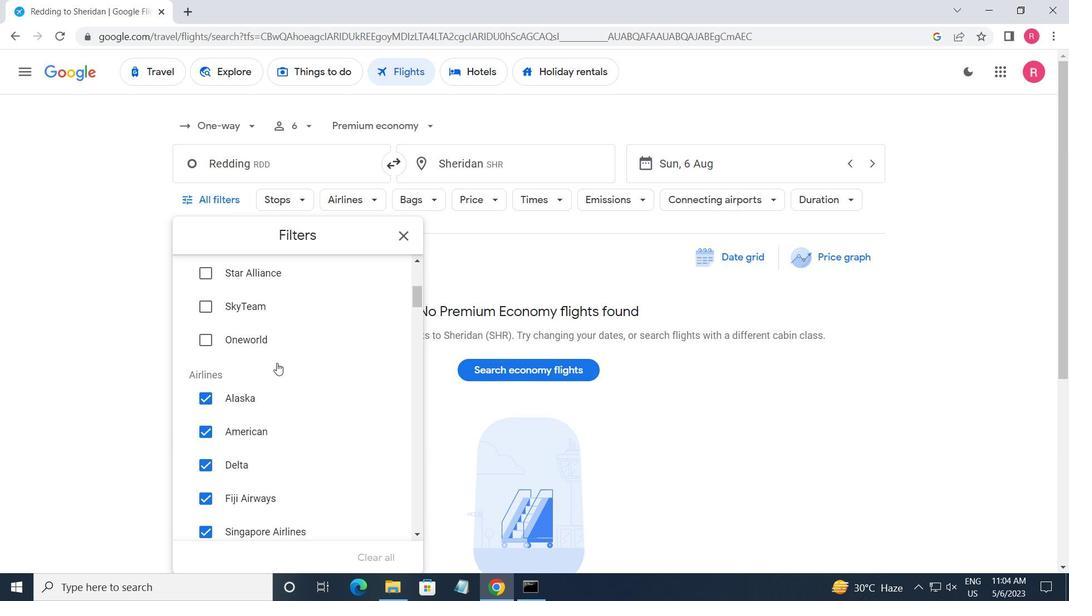 
Action: Mouse moved to (349, 371)
Screenshot: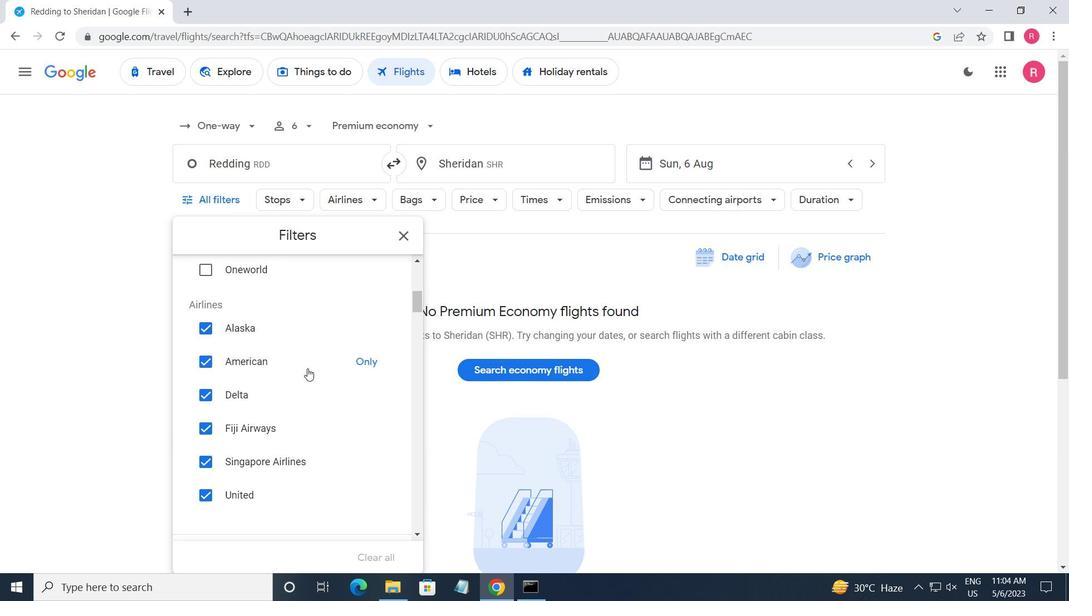 
Action: Mouse scrolled (349, 372) with delta (0, 0)
Screenshot: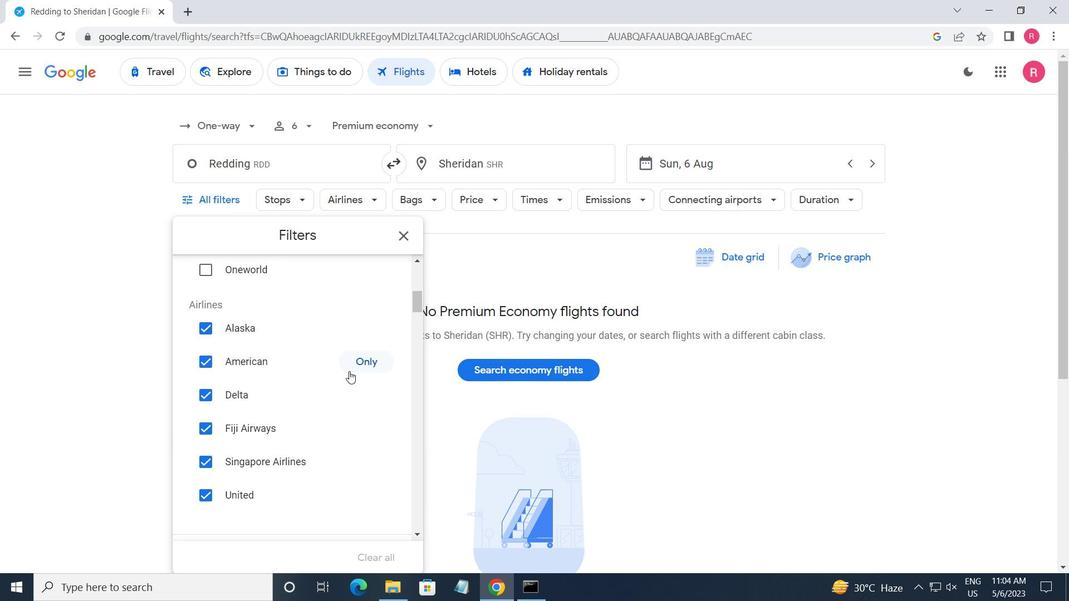 
Action: Mouse scrolled (349, 372) with delta (0, 0)
Screenshot: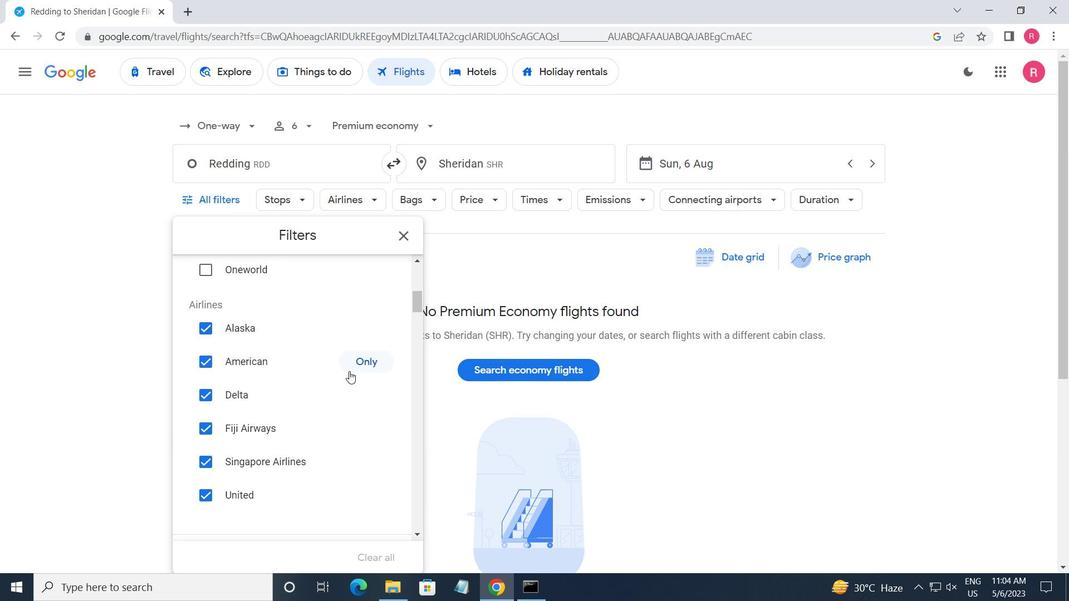 
Action: Mouse scrolled (349, 372) with delta (0, 0)
Screenshot: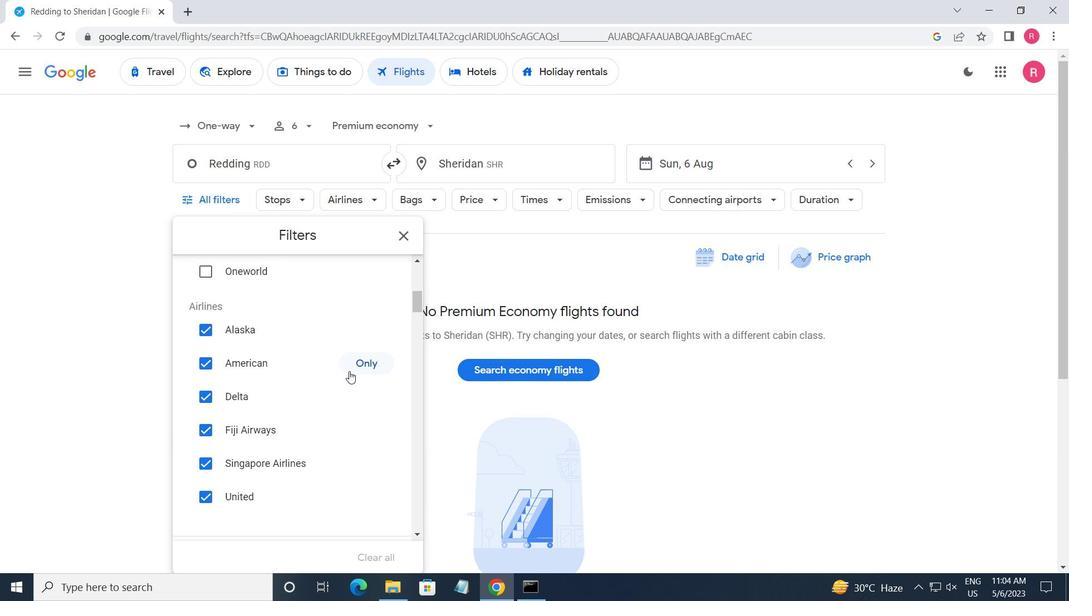 
Action: Mouse moved to (392, 358)
Screenshot: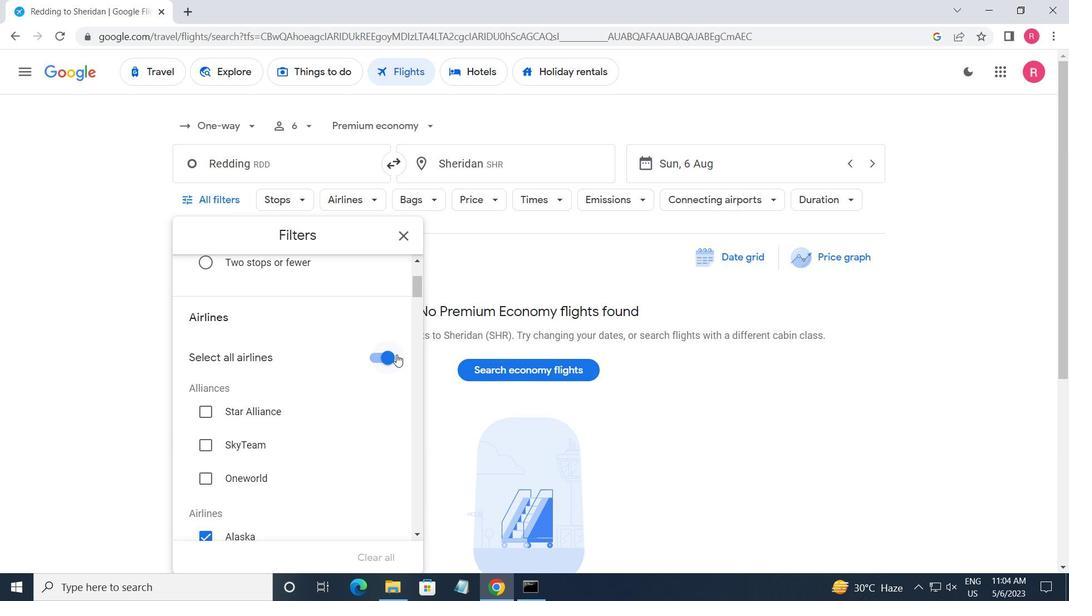 
Action: Mouse pressed left at (392, 358)
Screenshot: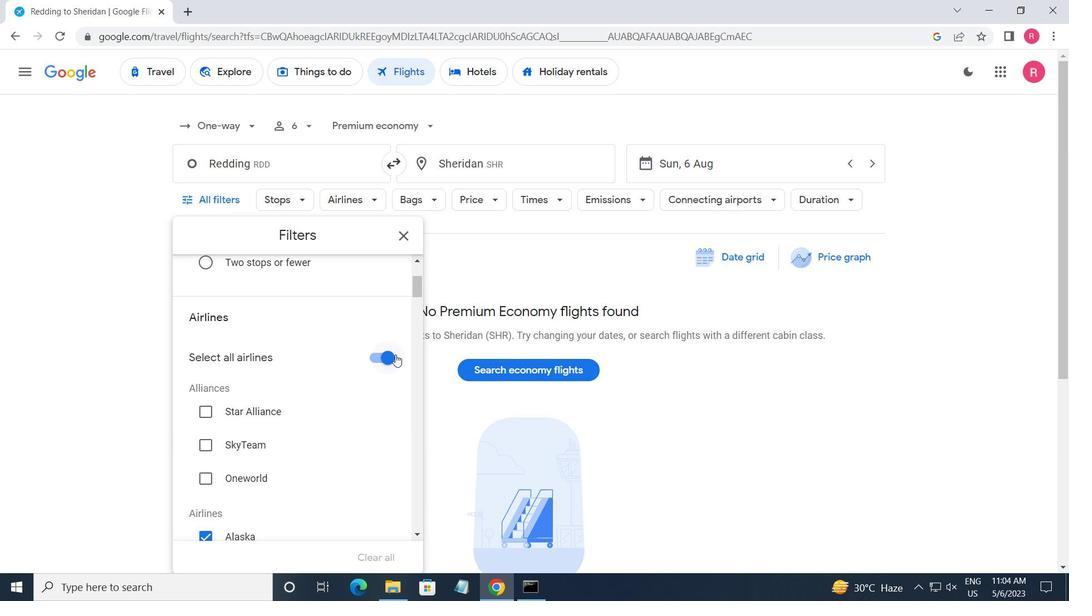 
Action: Mouse moved to (363, 388)
Screenshot: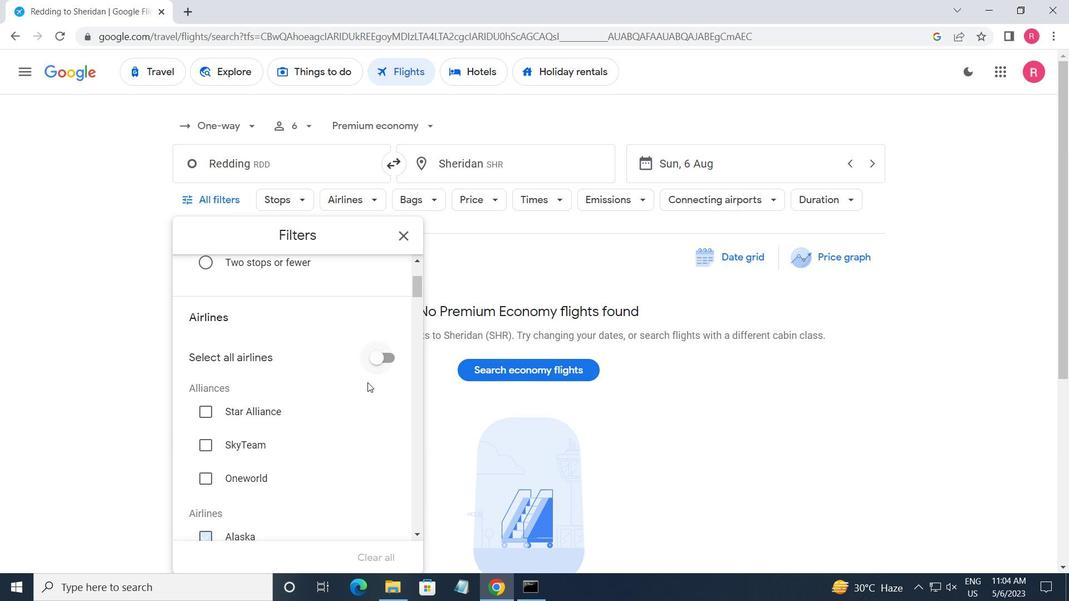 
Action: Mouse scrolled (363, 388) with delta (0, 0)
Screenshot: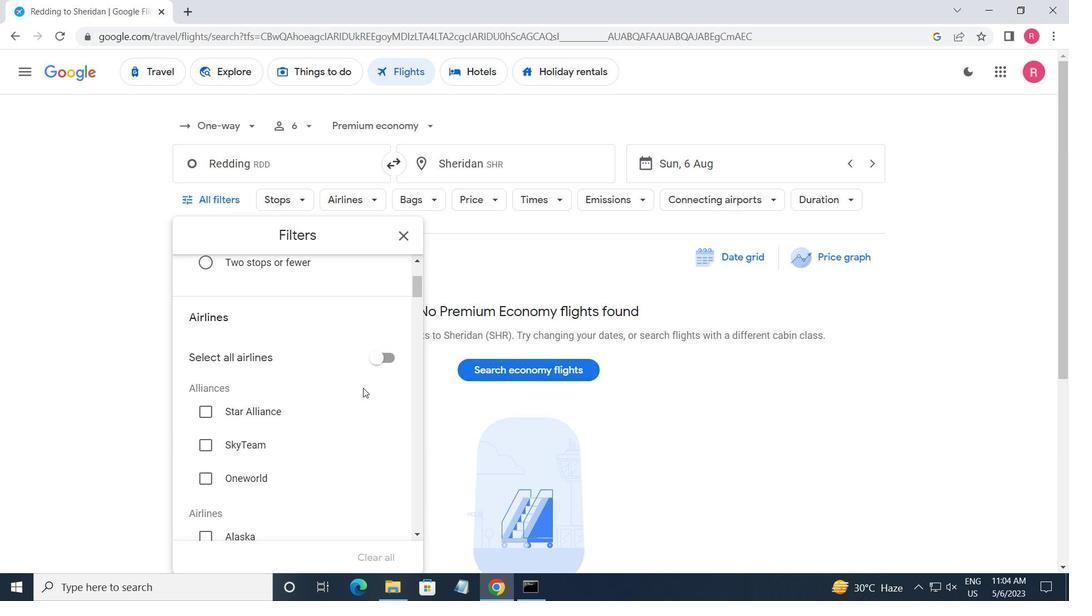 
Action: Mouse scrolled (363, 388) with delta (0, 0)
Screenshot: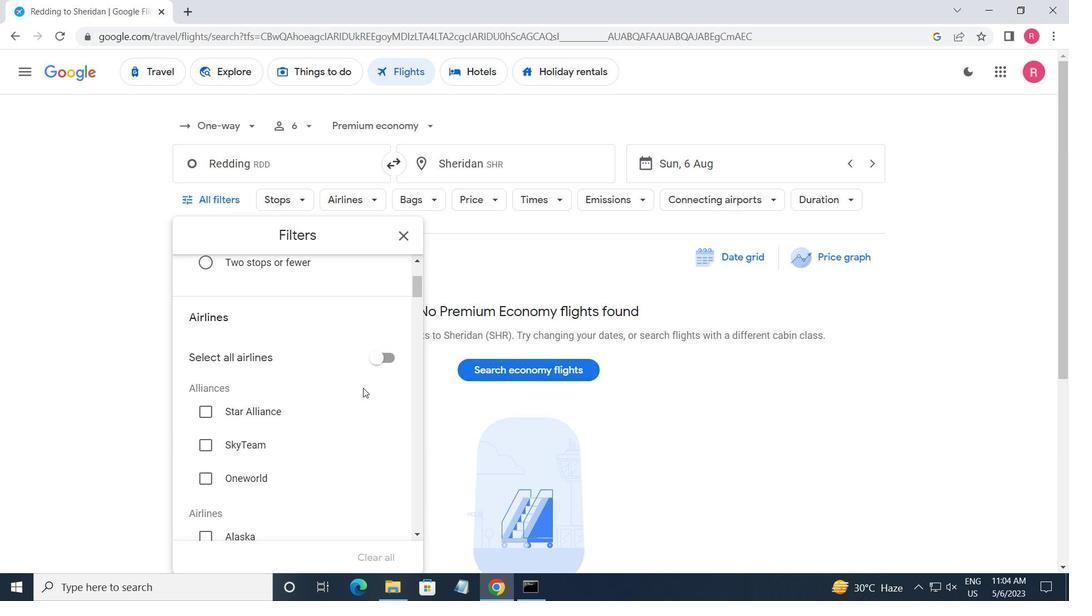 
Action: Mouse moved to (363, 388)
Screenshot: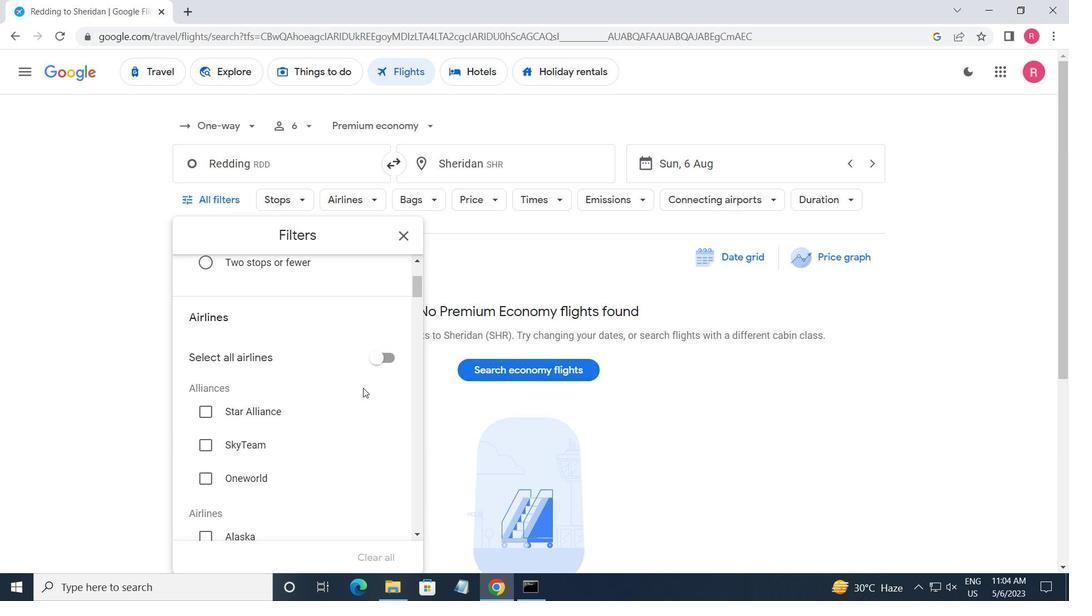 
Action: Mouse scrolled (363, 388) with delta (0, 0)
Screenshot: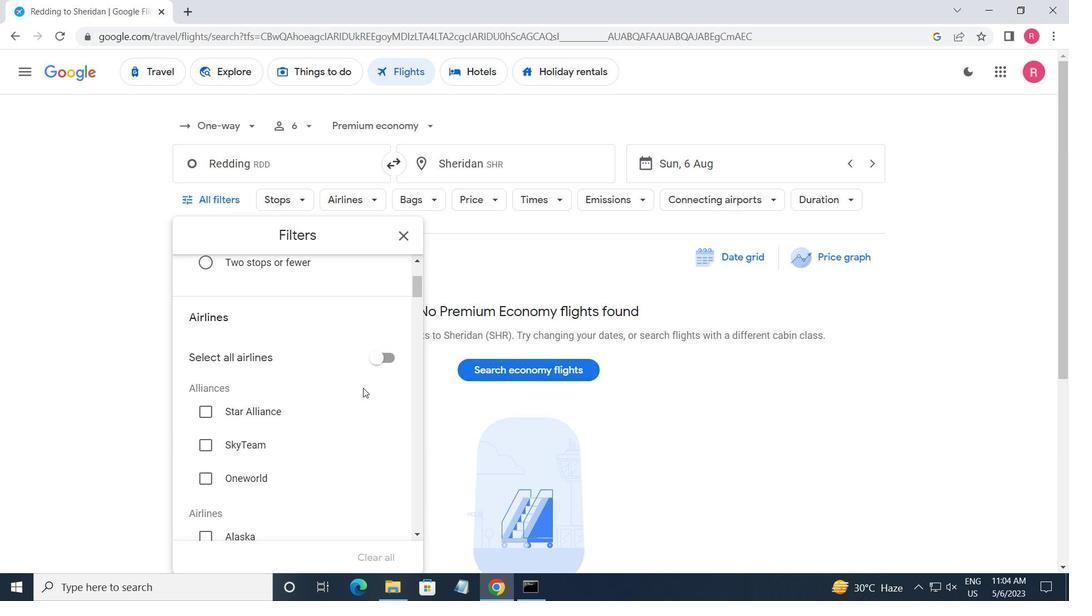 
Action: Mouse scrolled (363, 388) with delta (0, 0)
Screenshot: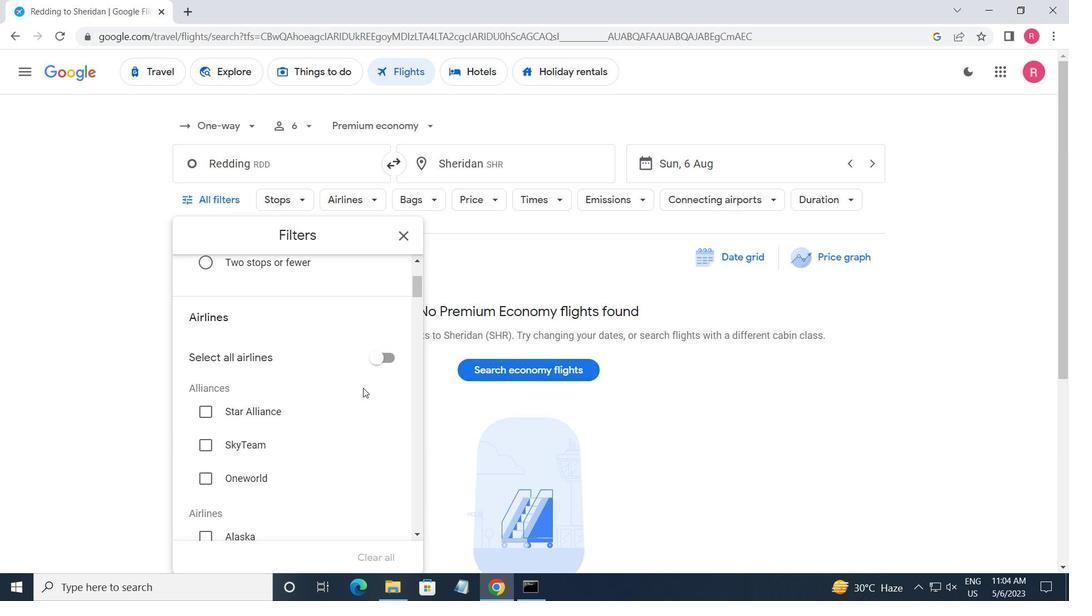 
Action: Mouse scrolled (363, 388) with delta (0, 0)
Screenshot: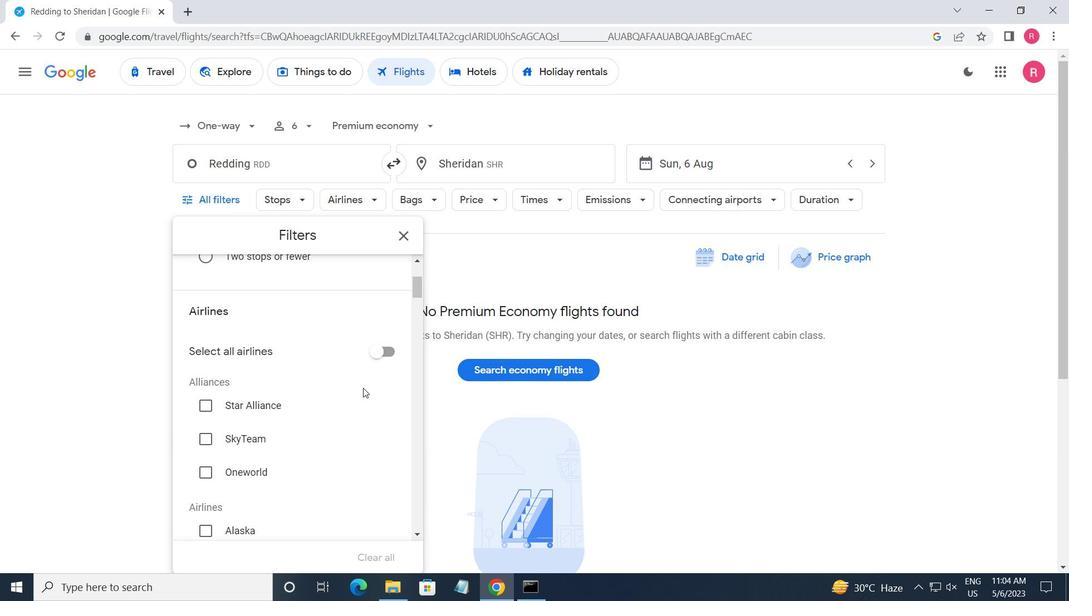 
Action: Mouse moved to (362, 388)
Screenshot: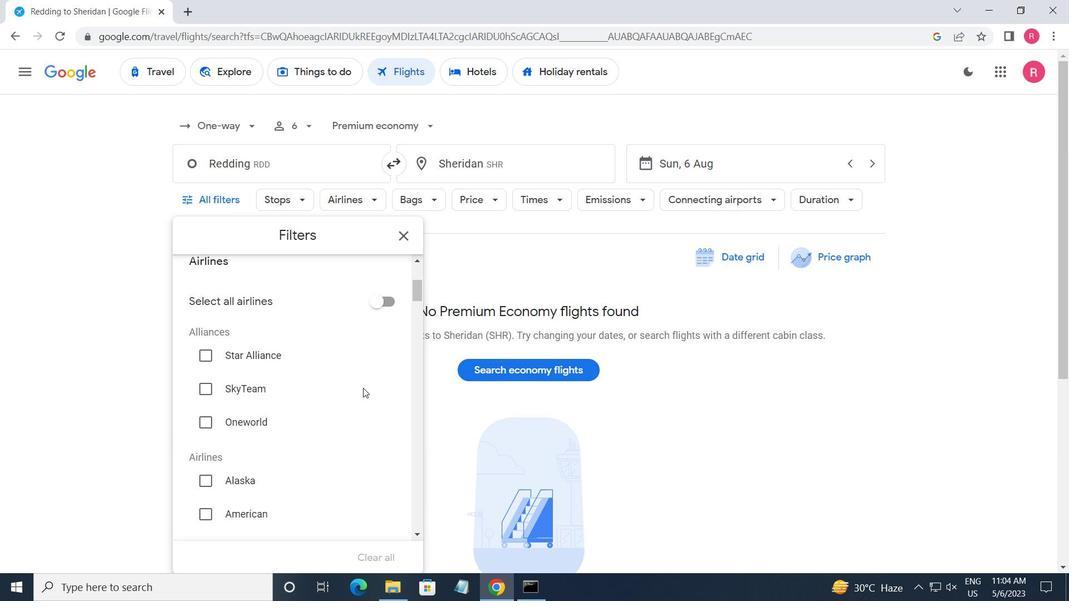 
Action: Mouse scrolled (362, 387) with delta (0, 0)
Screenshot: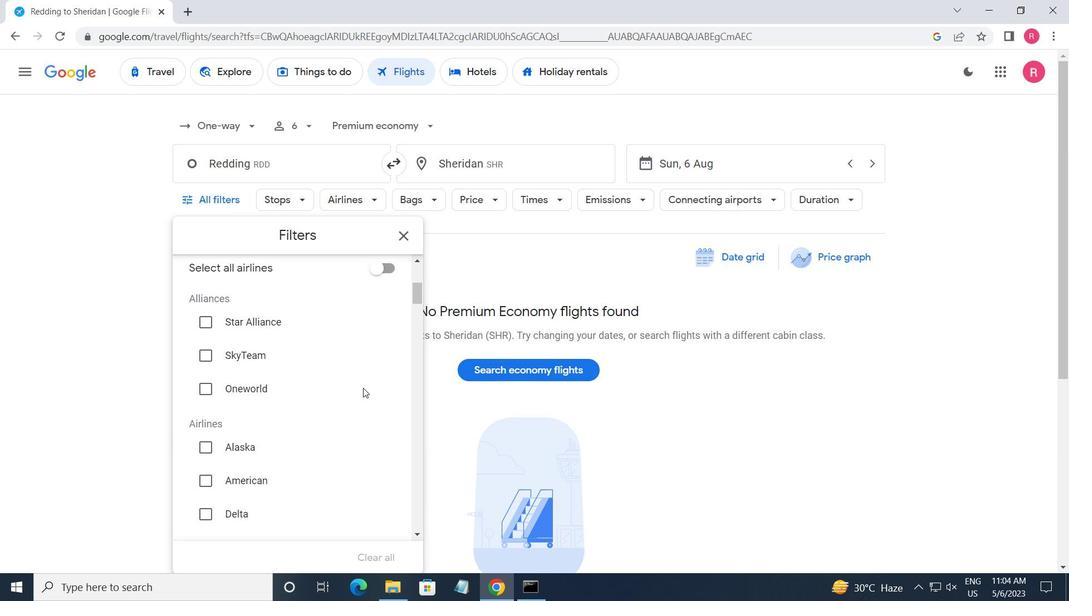 
Action: Mouse moved to (361, 387)
Screenshot: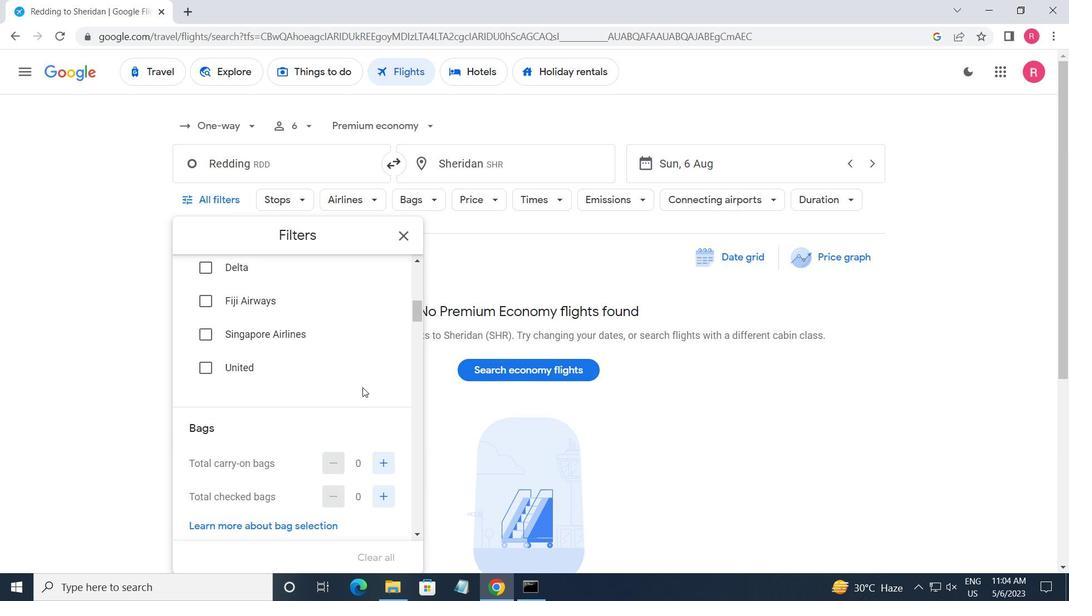 
Action: Mouse scrolled (361, 386) with delta (0, 0)
Screenshot: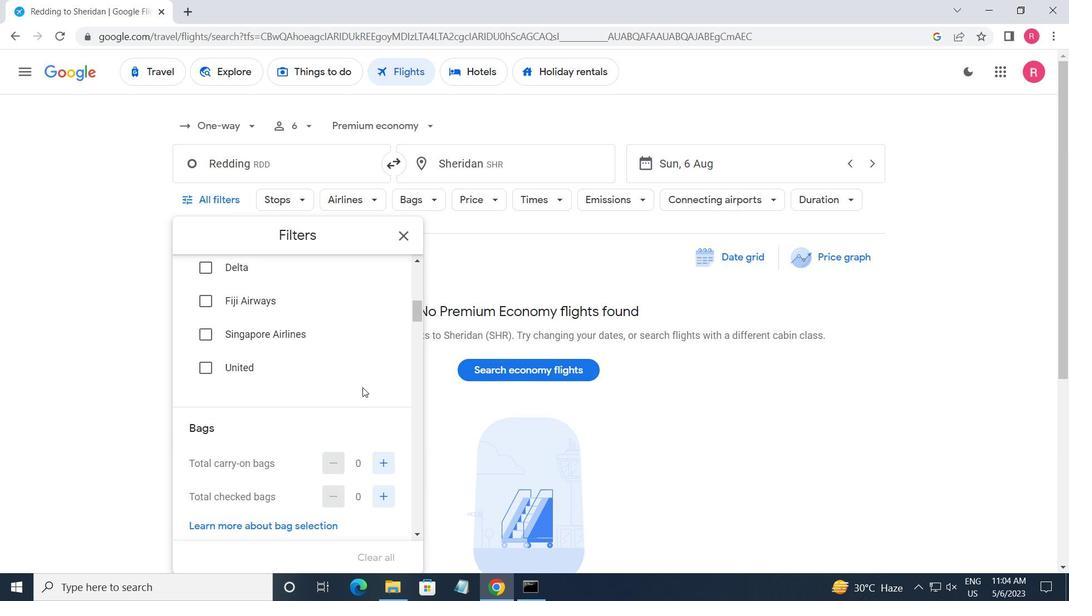 
Action: Mouse moved to (385, 315)
Screenshot: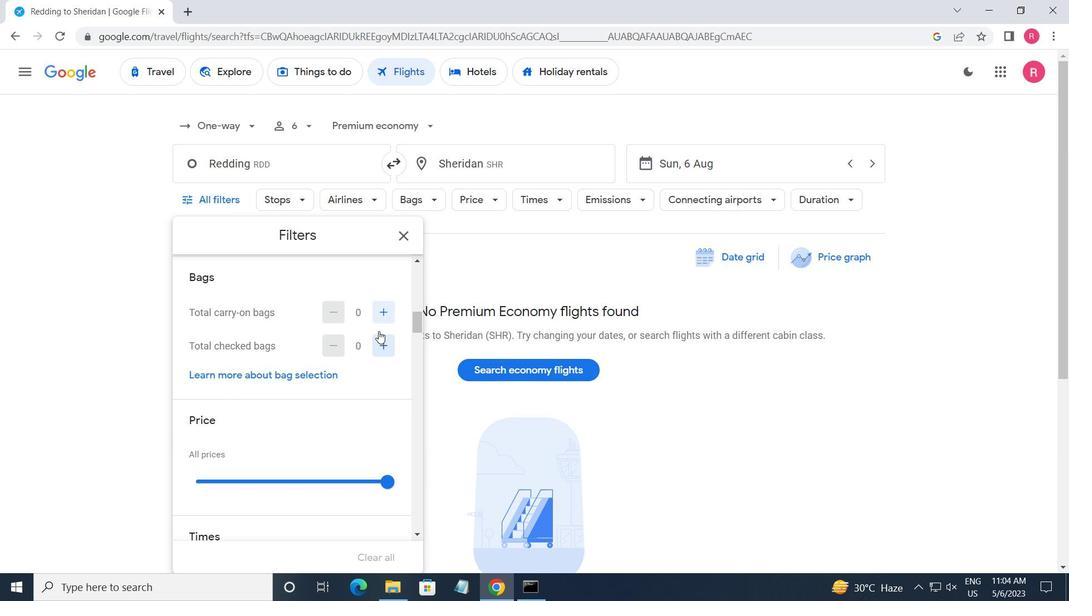 
Action: Mouse pressed left at (385, 315)
Screenshot: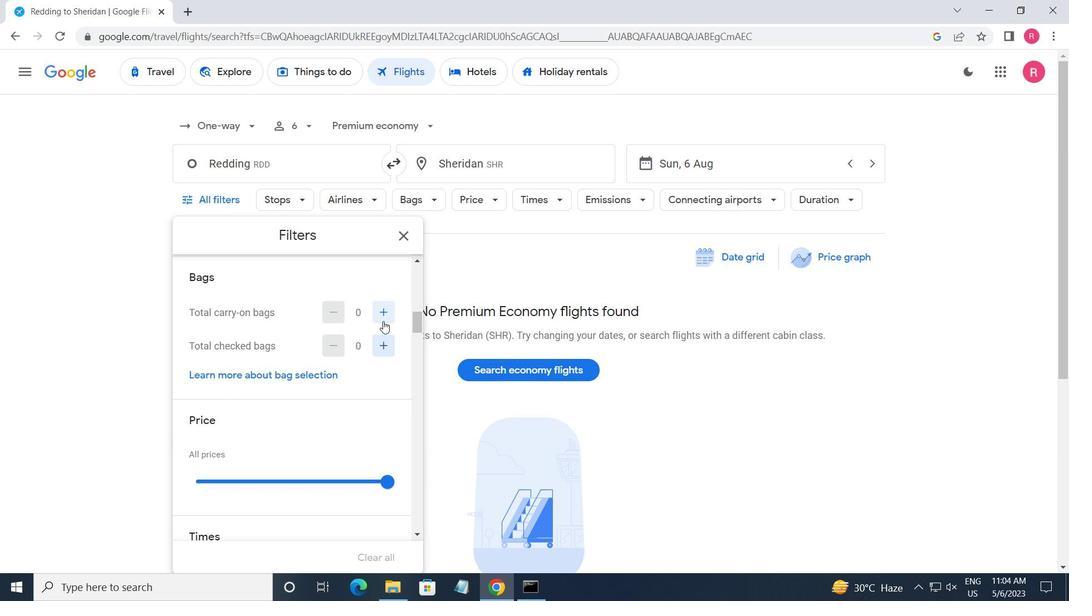 
Action: Mouse pressed left at (385, 315)
Screenshot: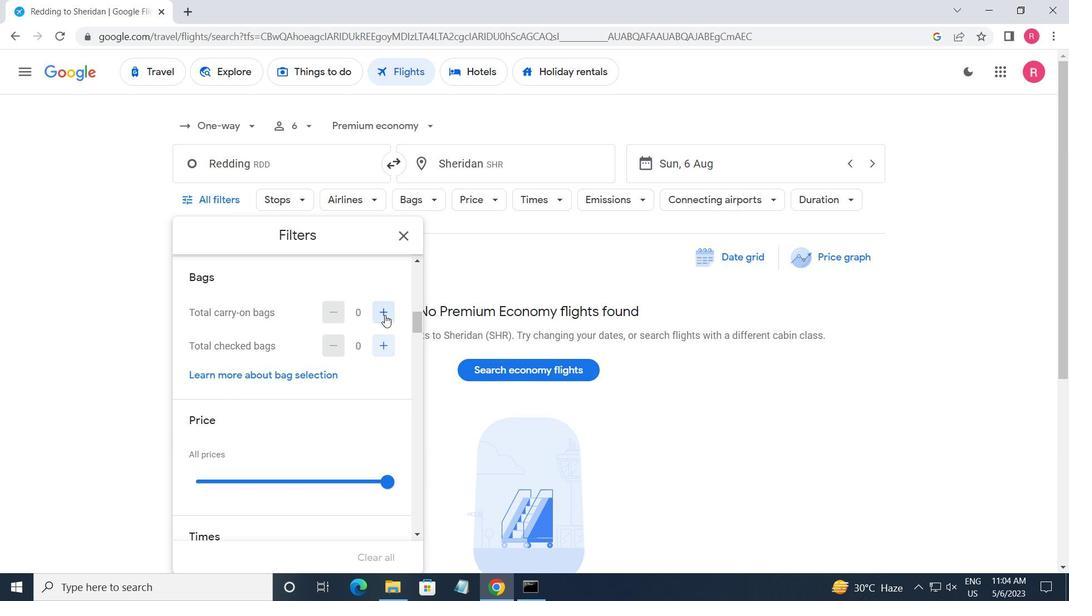 
Action: Mouse moved to (387, 343)
Screenshot: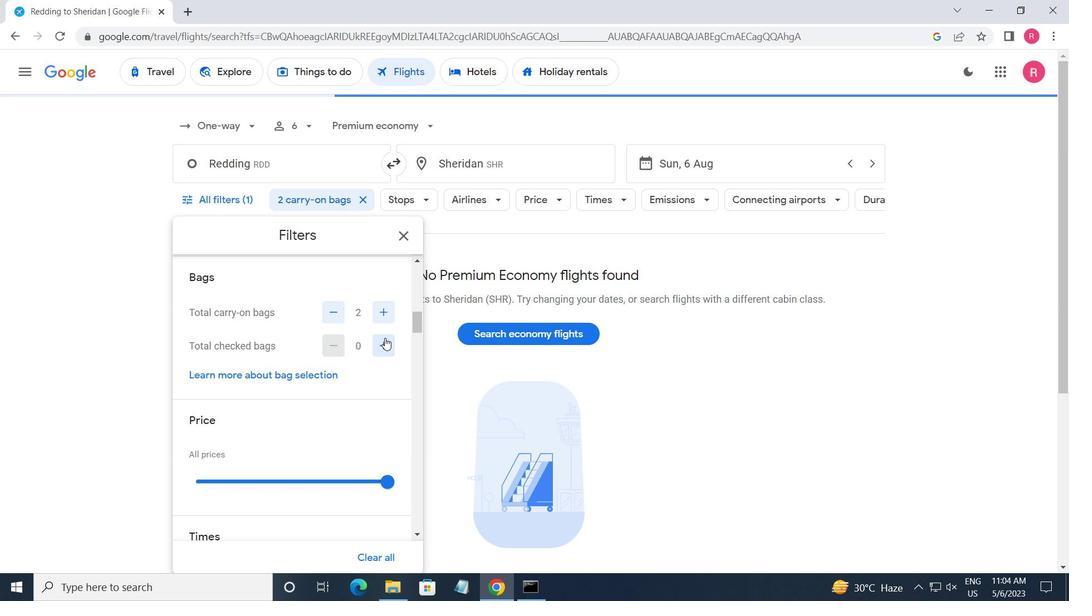 
Action: Mouse pressed left at (387, 343)
Screenshot: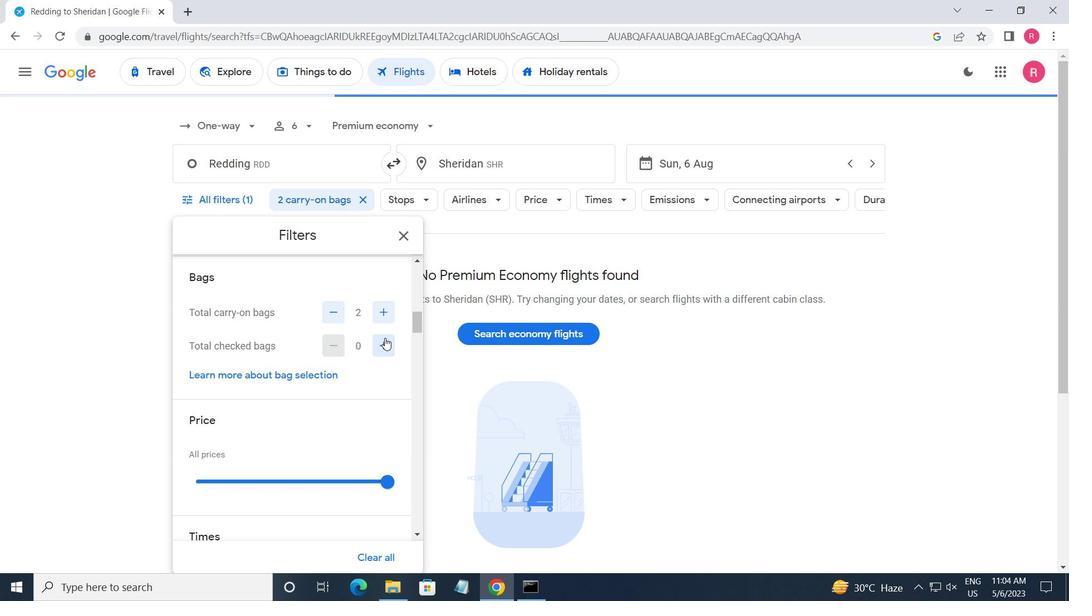 
Action: Mouse moved to (384, 347)
Screenshot: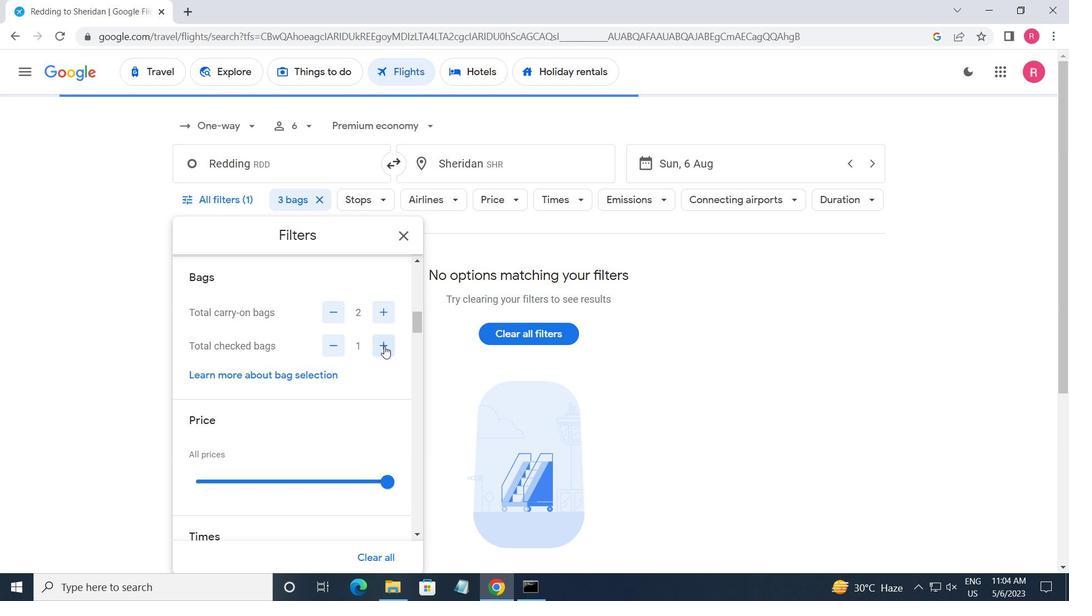 
Action: Mouse scrolled (384, 346) with delta (0, 0)
Screenshot: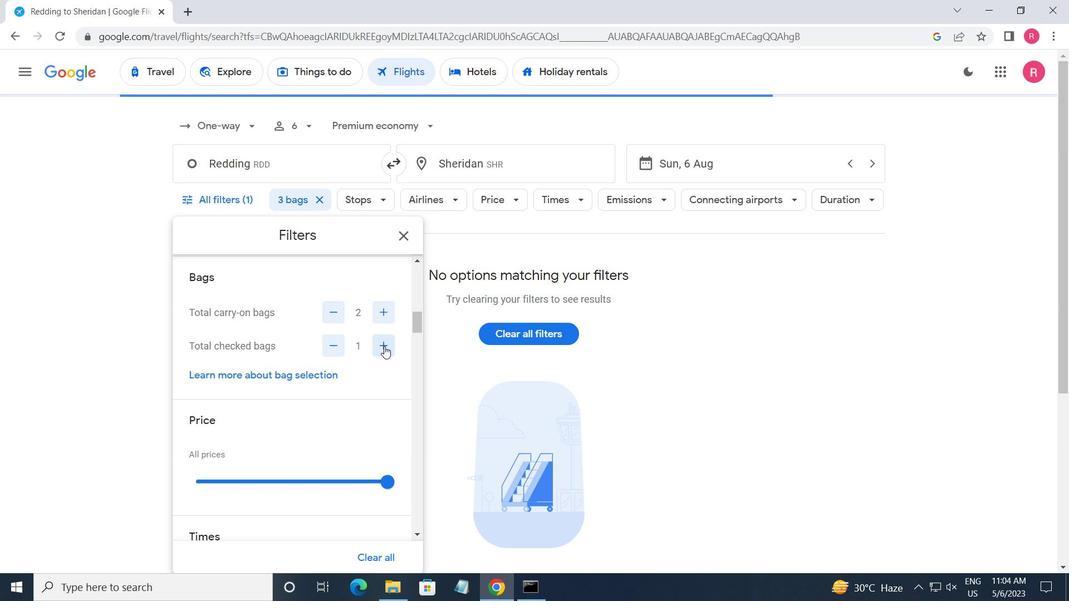 
Action: Mouse scrolled (384, 346) with delta (0, 0)
Screenshot: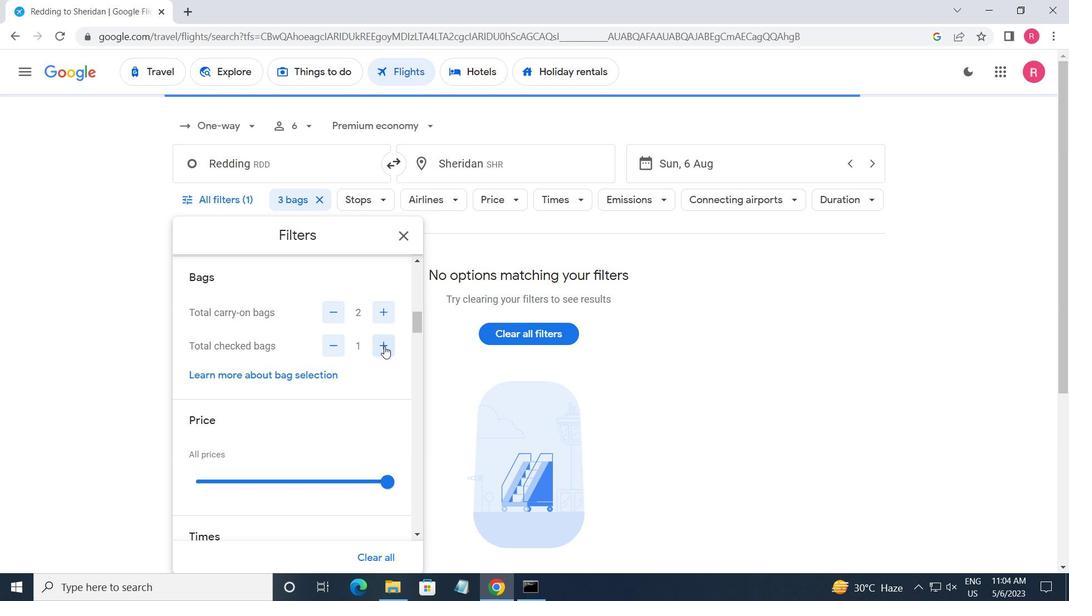 
Action: Mouse moved to (388, 338)
Screenshot: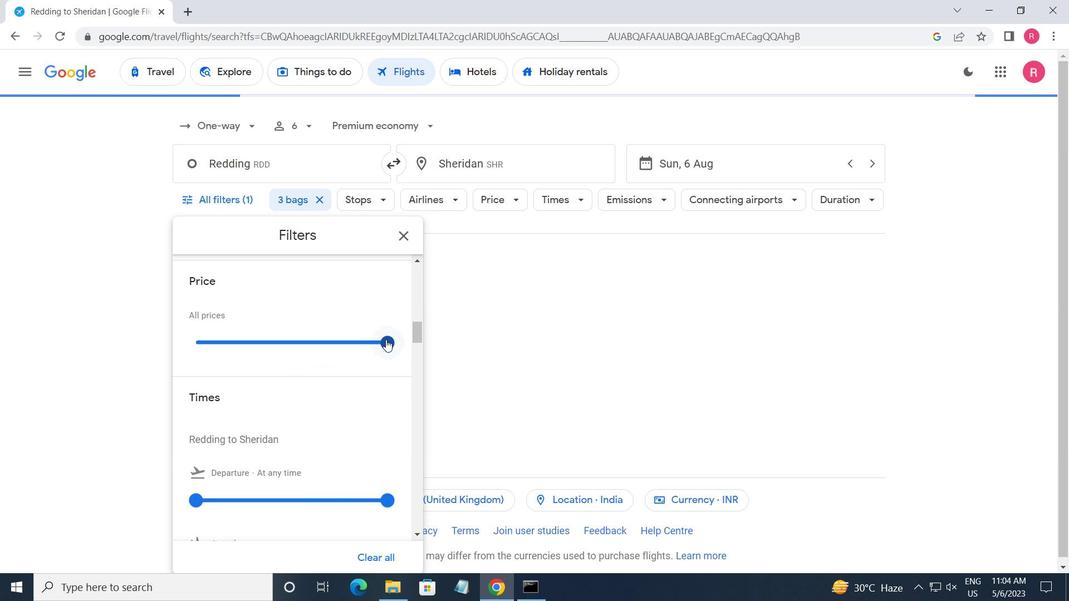 
Action: Mouse pressed left at (388, 338)
Screenshot: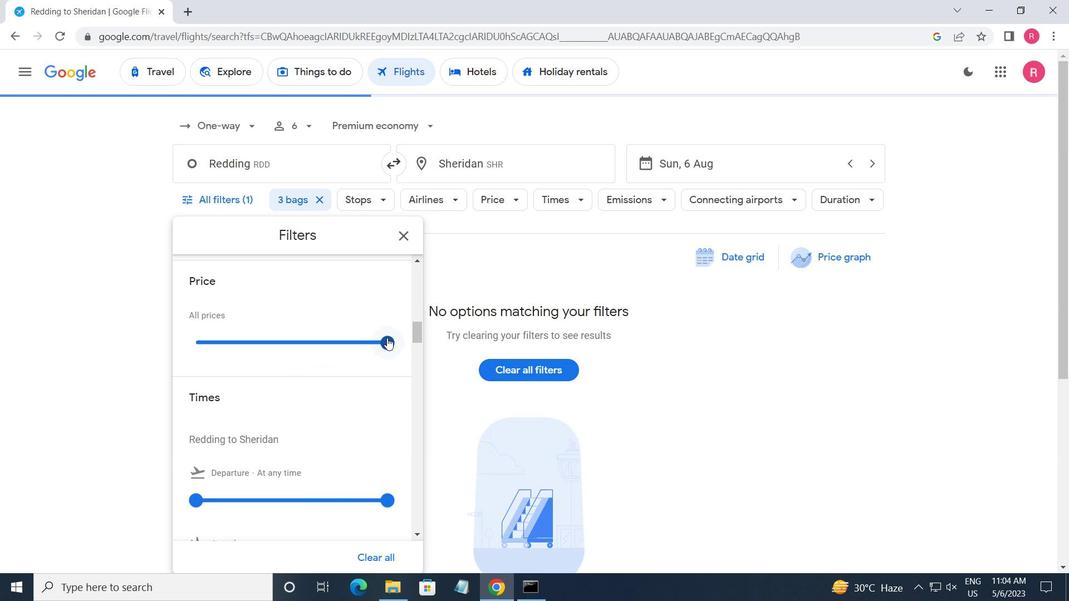 
Action: Mouse moved to (380, 344)
Screenshot: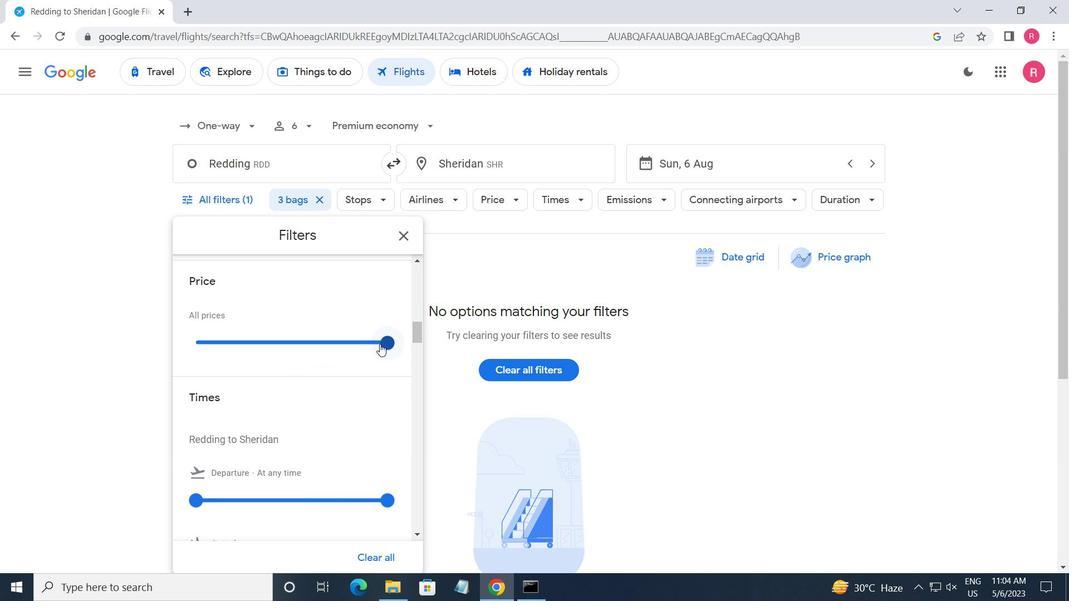 
Action: Mouse scrolled (380, 343) with delta (0, 0)
Screenshot: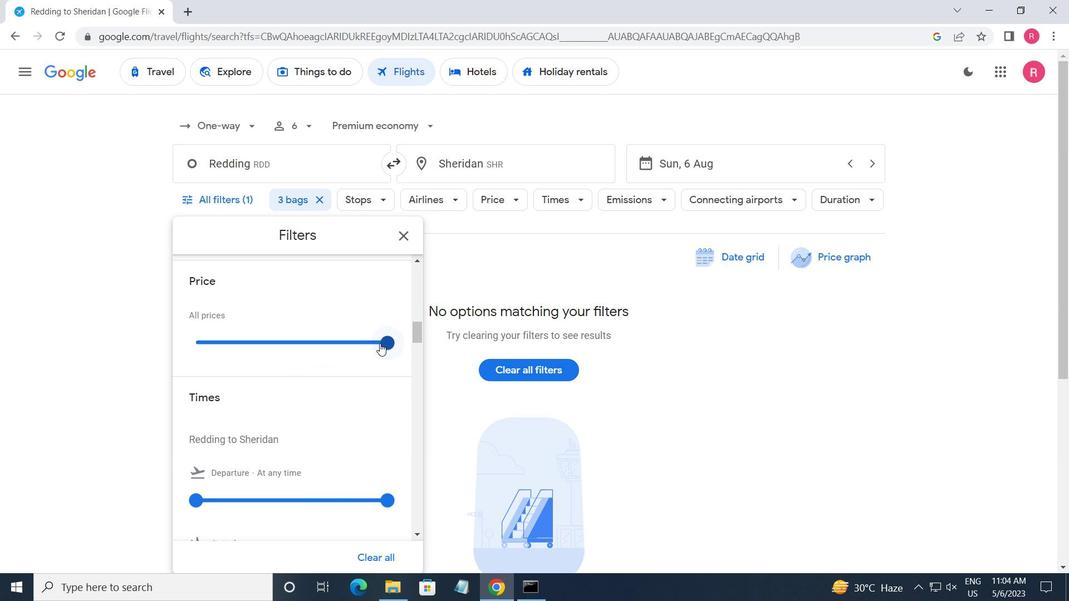 
Action: Mouse scrolled (380, 343) with delta (0, 0)
Screenshot: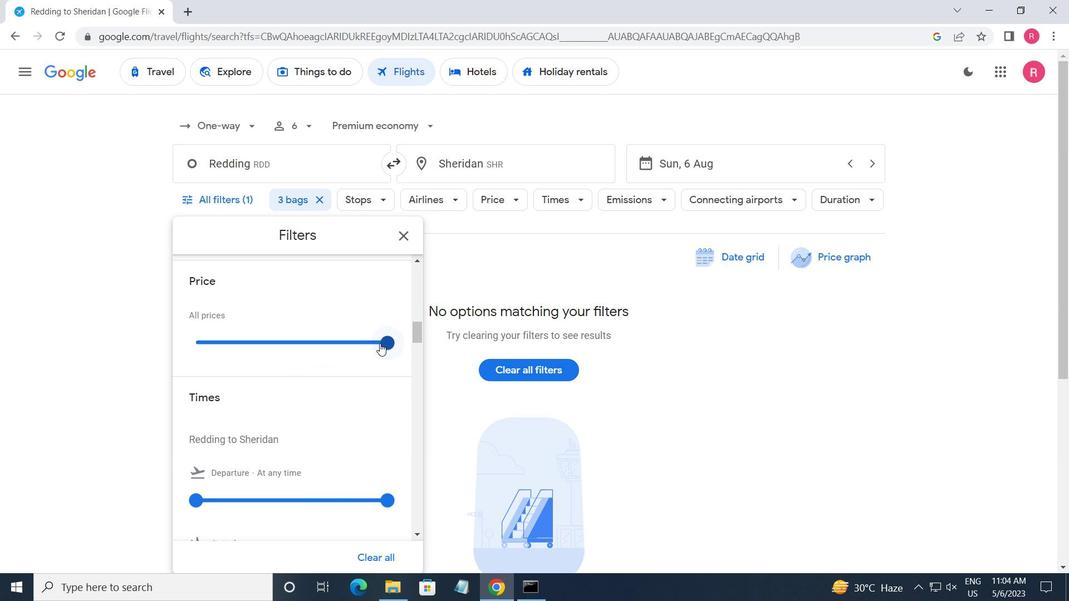 
Action: Mouse moved to (207, 358)
Screenshot: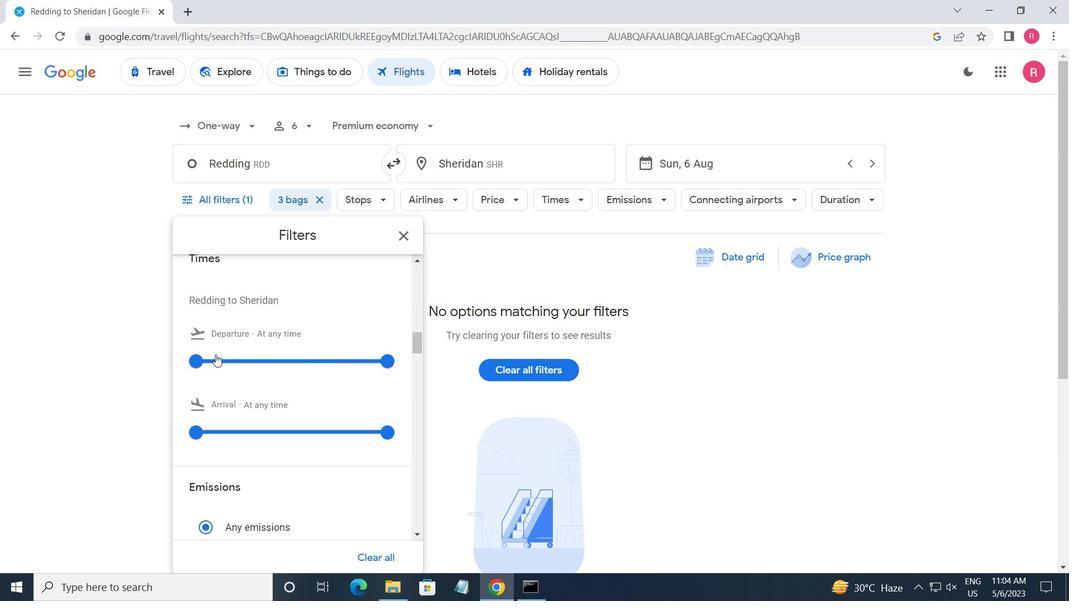 
Action: Mouse pressed left at (207, 358)
Screenshot: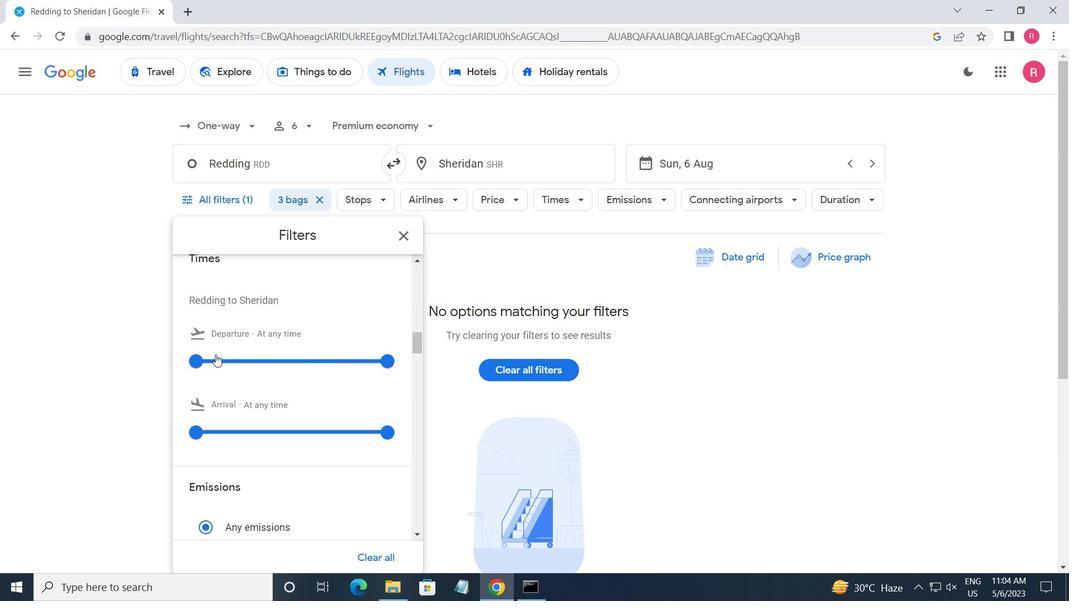 
Action: Mouse moved to (387, 361)
Screenshot: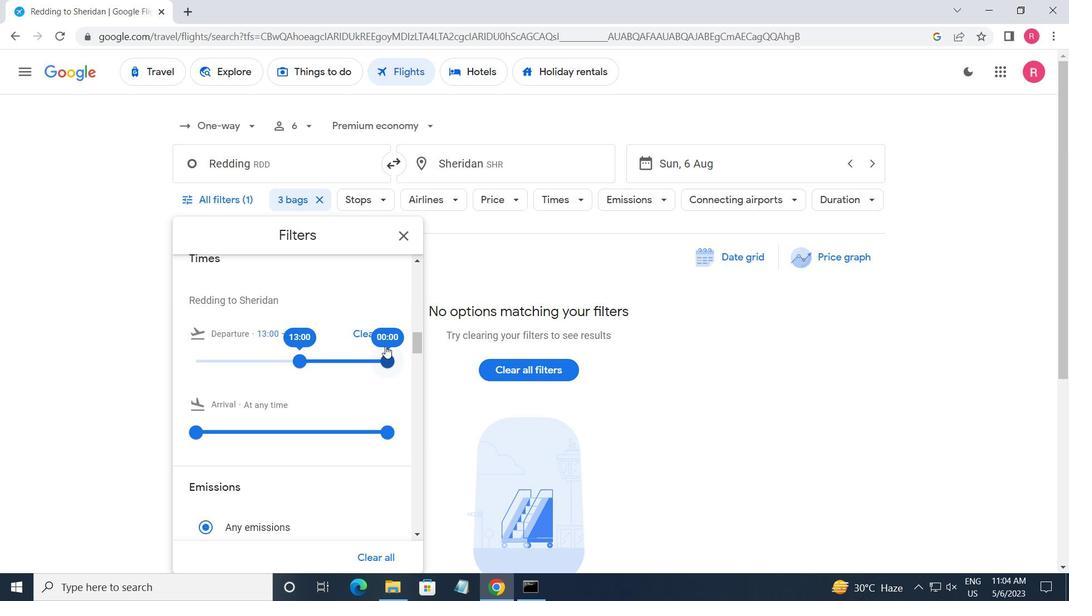 
Action: Mouse pressed left at (387, 361)
Screenshot: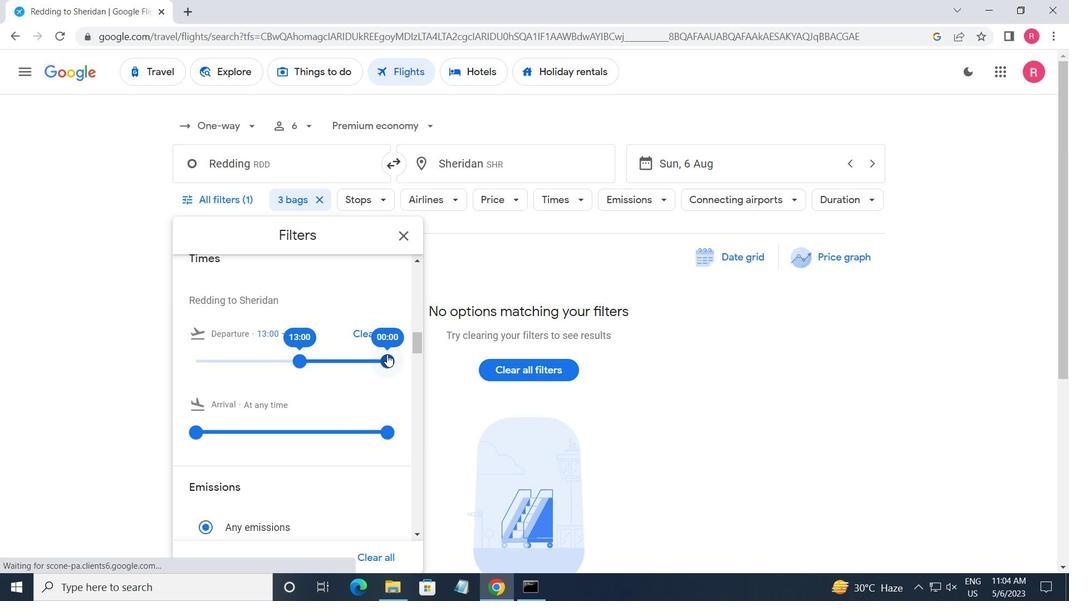
Action: Mouse moved to (399, 231)
Screenshot: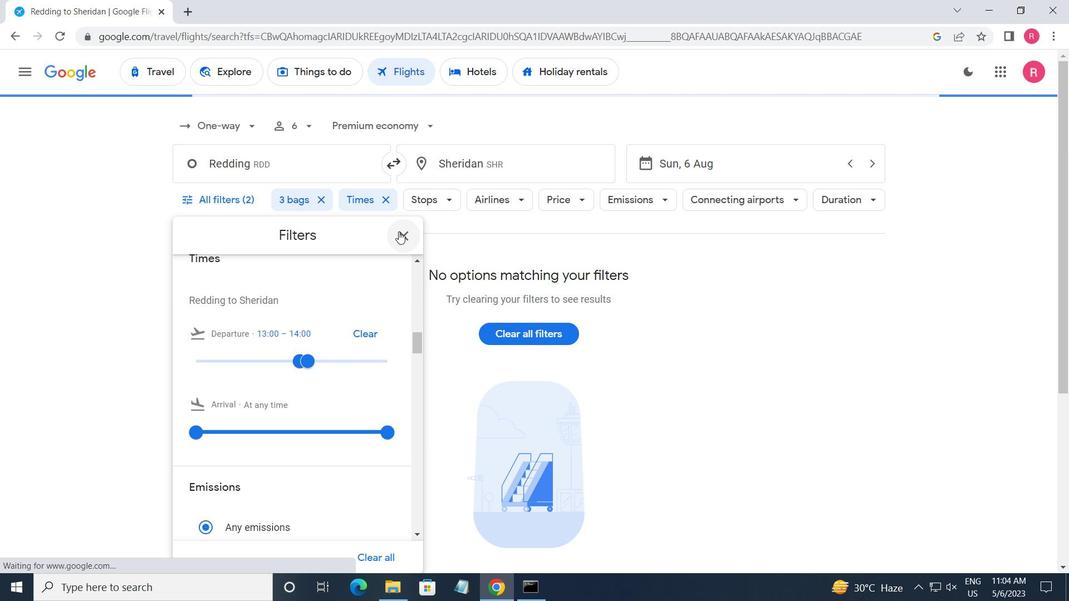 
Action: Mouse pressed left at (399, 231)
Screenshot: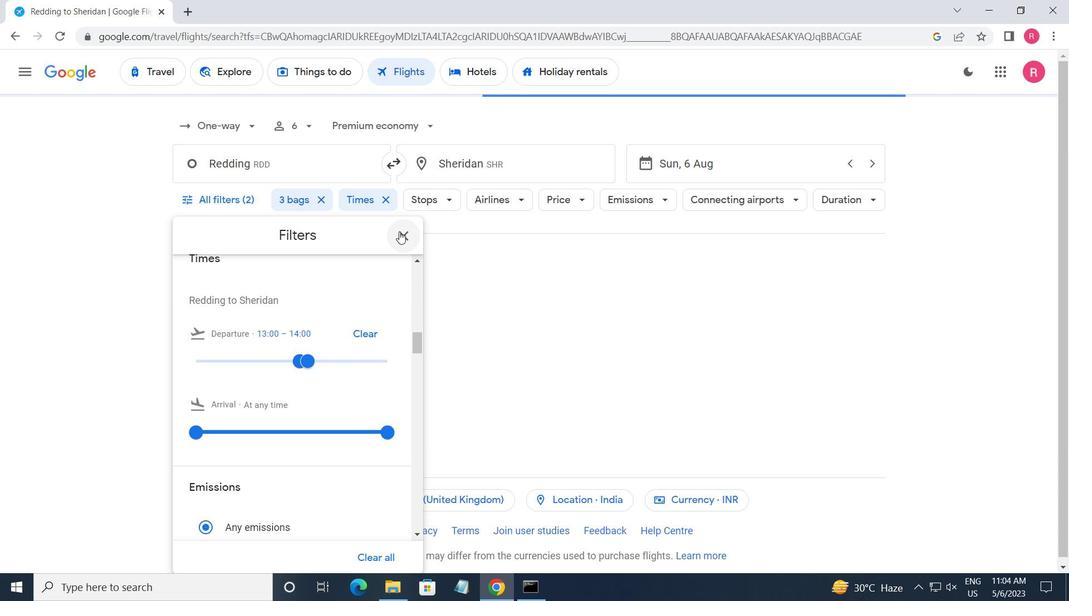 
